 Task: Open Card Training Workshop Planning in Board Resource Allocation Solutions to Workspace Fleet Management and add a team member Softage.4@softage.net, a label Blue, a checklist Film Production, an attachment from your computer, a color Blue and finally, add a card description 'Plan and execute company charity event' and a comment 'Given the potential impact of this task on our company environmental impact, let us ensure that we approach it with a sense of sustainability and responsibility.'. Add a start date 'Jan 04, 1900' with a due date 'Jan 11, 1900'
Action: Mouse moved to (394, 153)
Screenshot: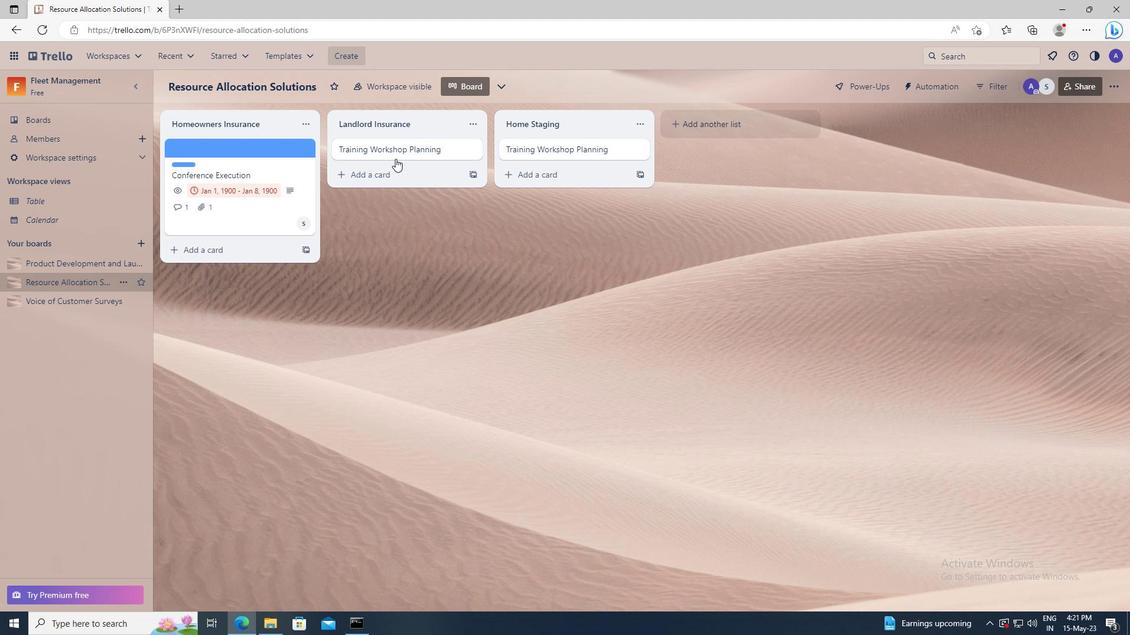 
Action: Mouse pressed left at (394, 153)
Screenshot: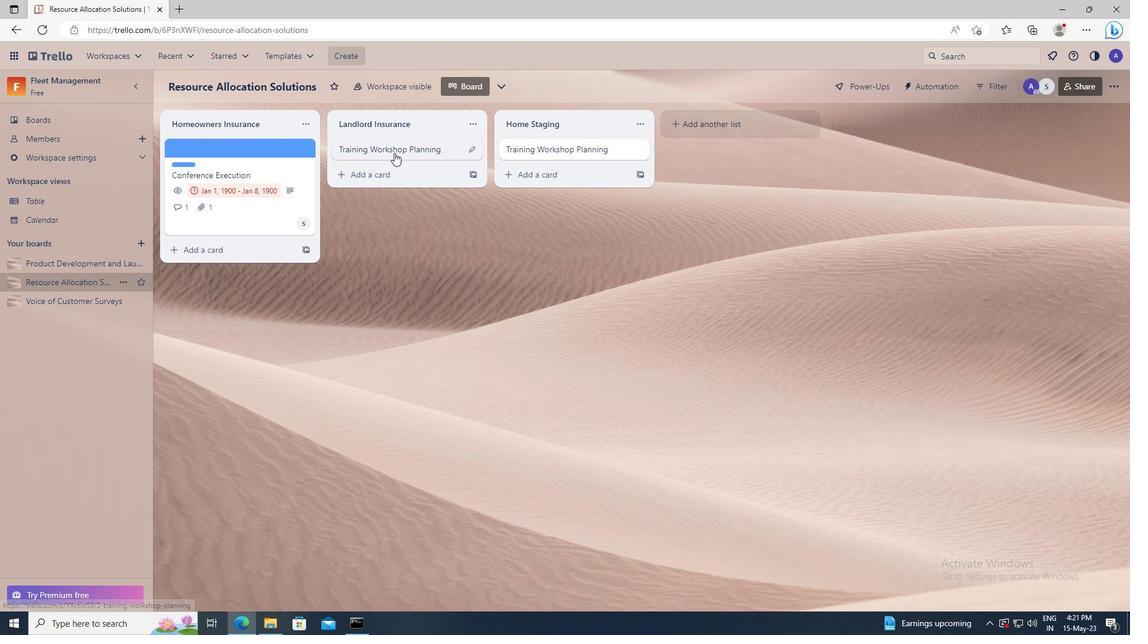 
Action: Mouse moved to (694, 186)
Screenshot: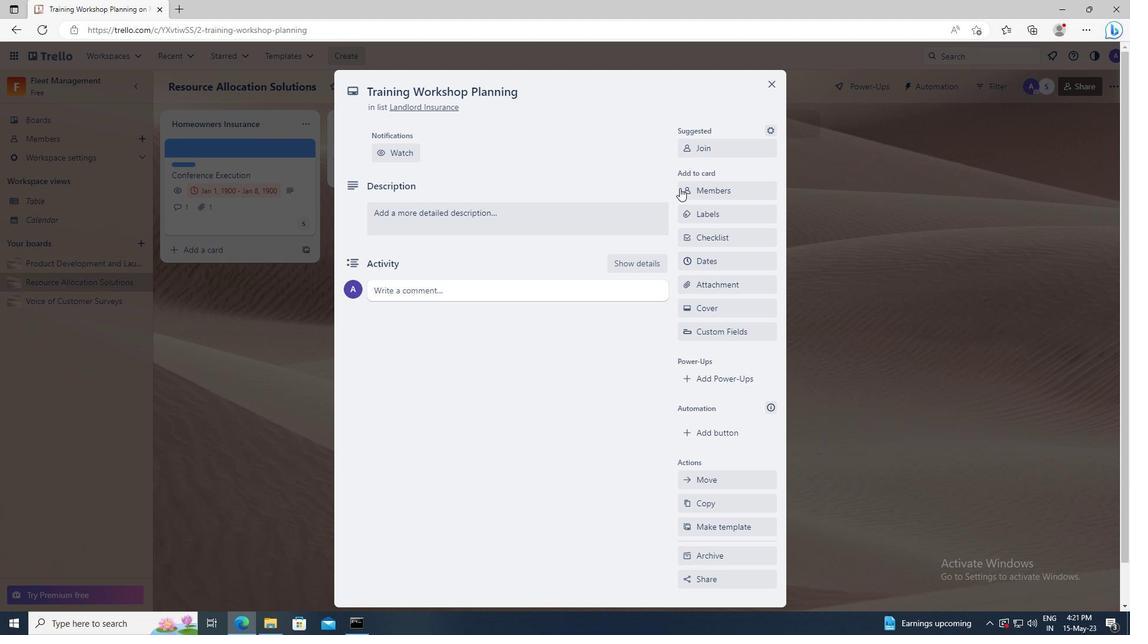 
Action: Mouse pressed left at (694, 186)
Screenshot: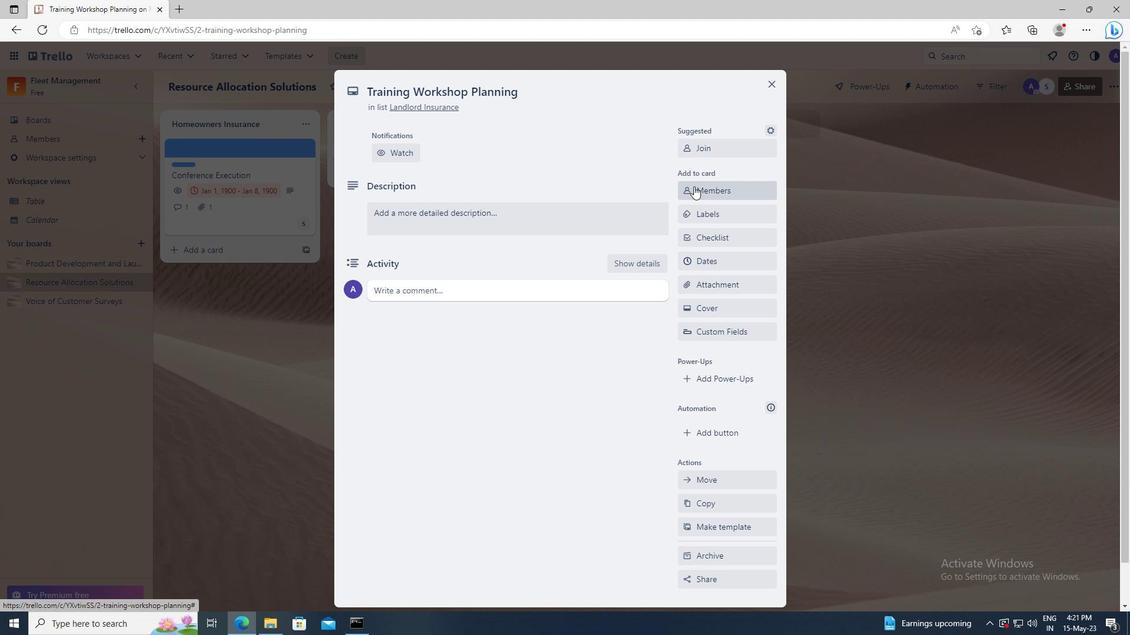 
Action: Mouse moved to (699, 247)
Screenshot: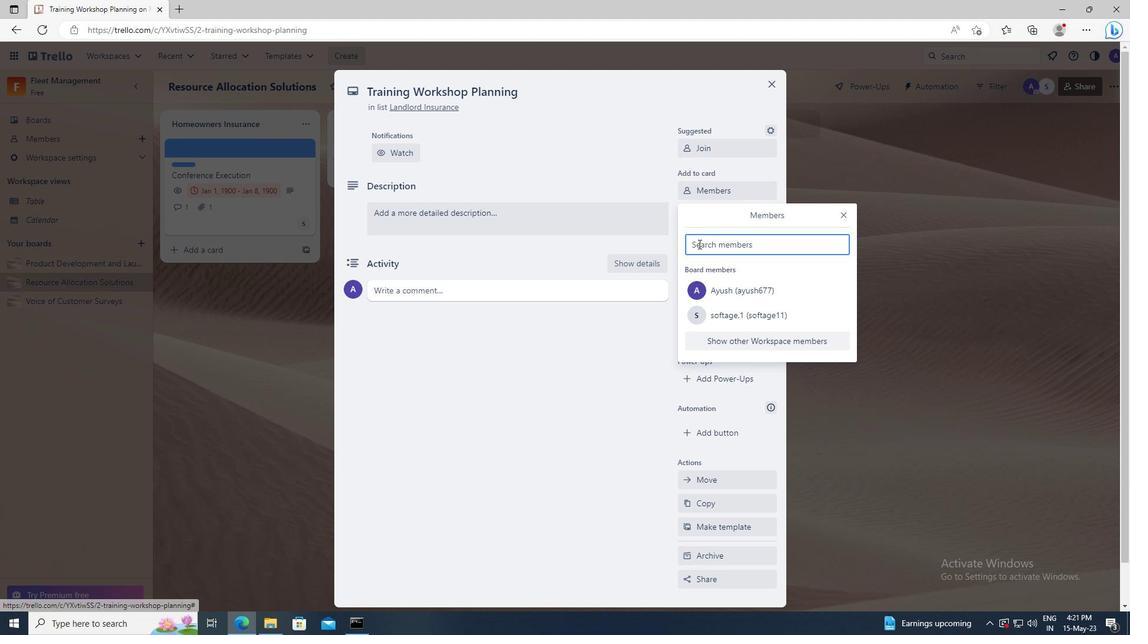 
Action: Mouse pressed left at (699, 247)
Screenshot: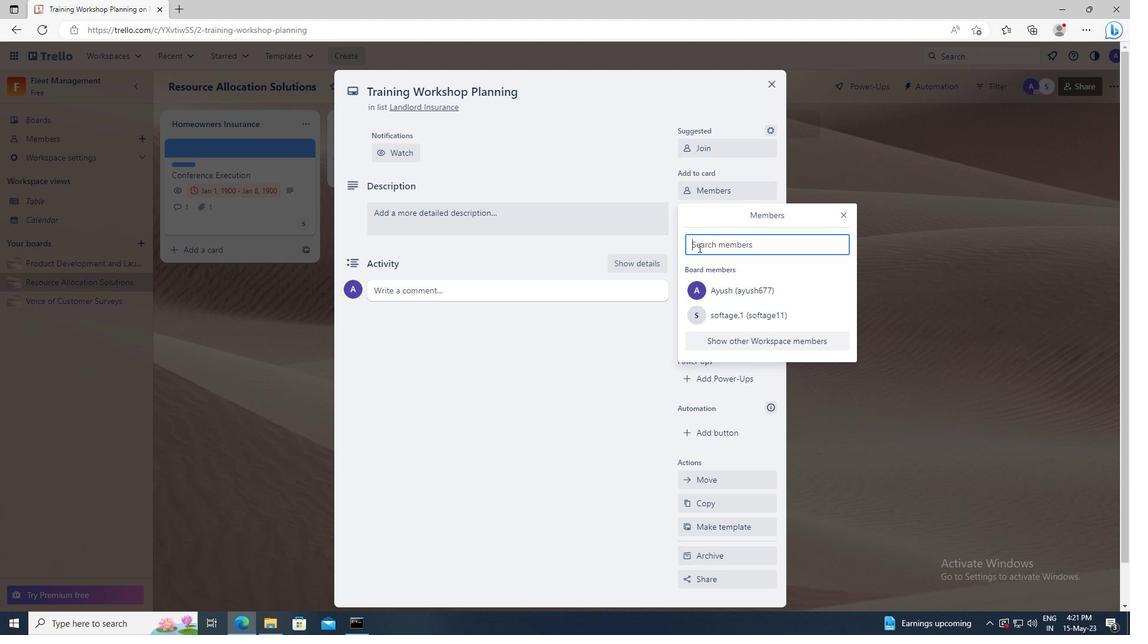 
Action: Key pressed <Key.shift>SOFTAGE.4
Screenshot: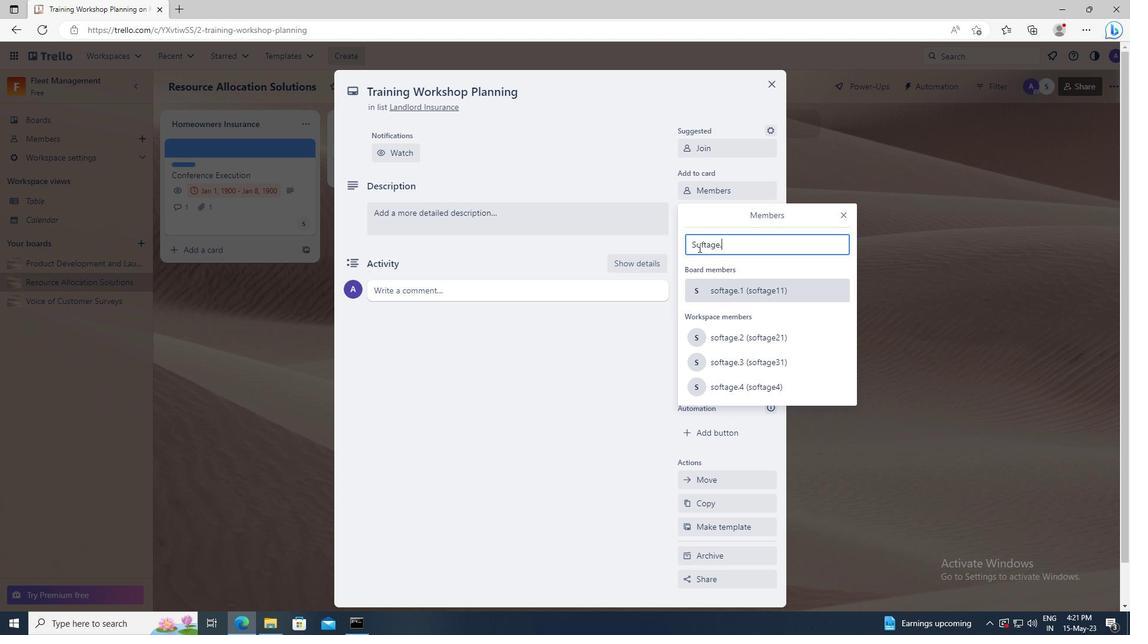 
Action: Mouse moved to (707, 352)
Screenshot: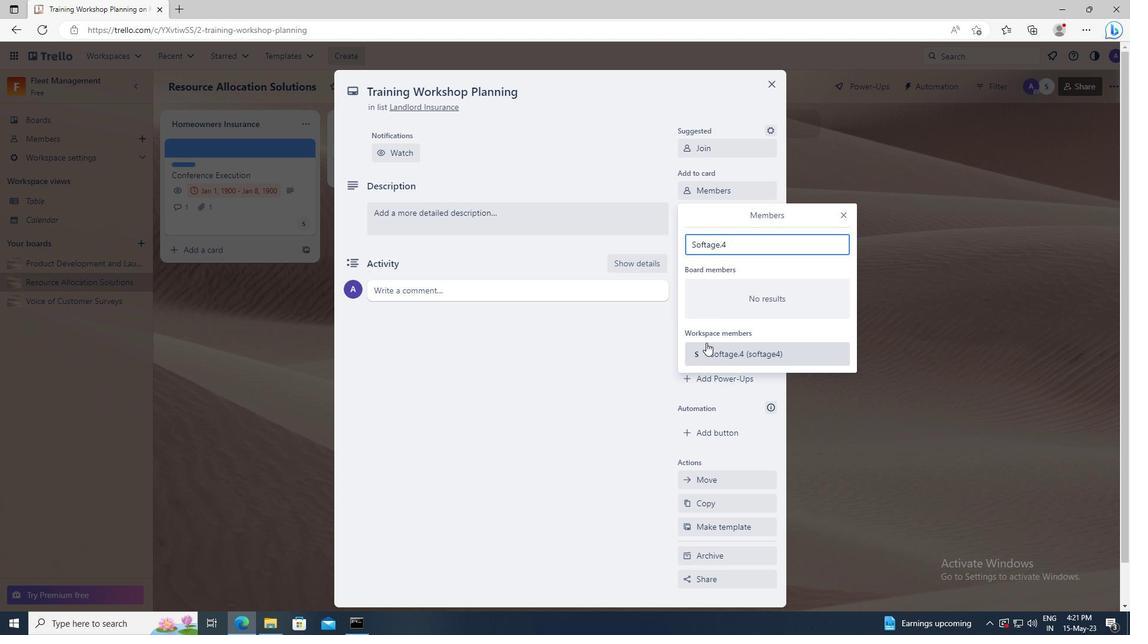 
Action: Mouse pressed left at (707, 352)
Screenshot: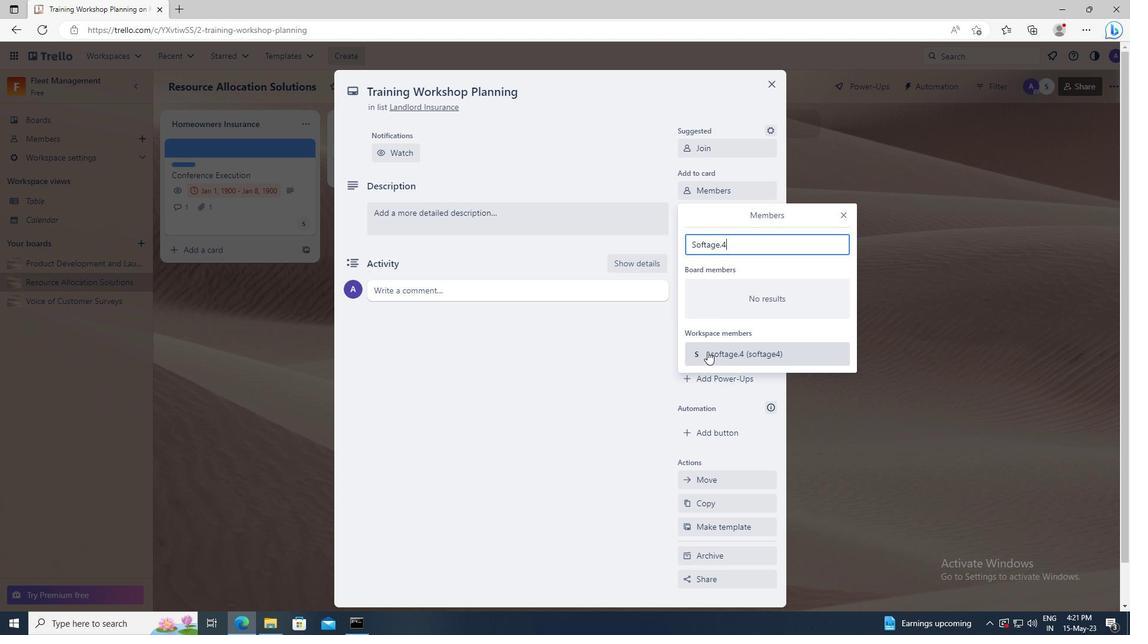 
Action: Mouse moved to (843, 211)
Screenshot: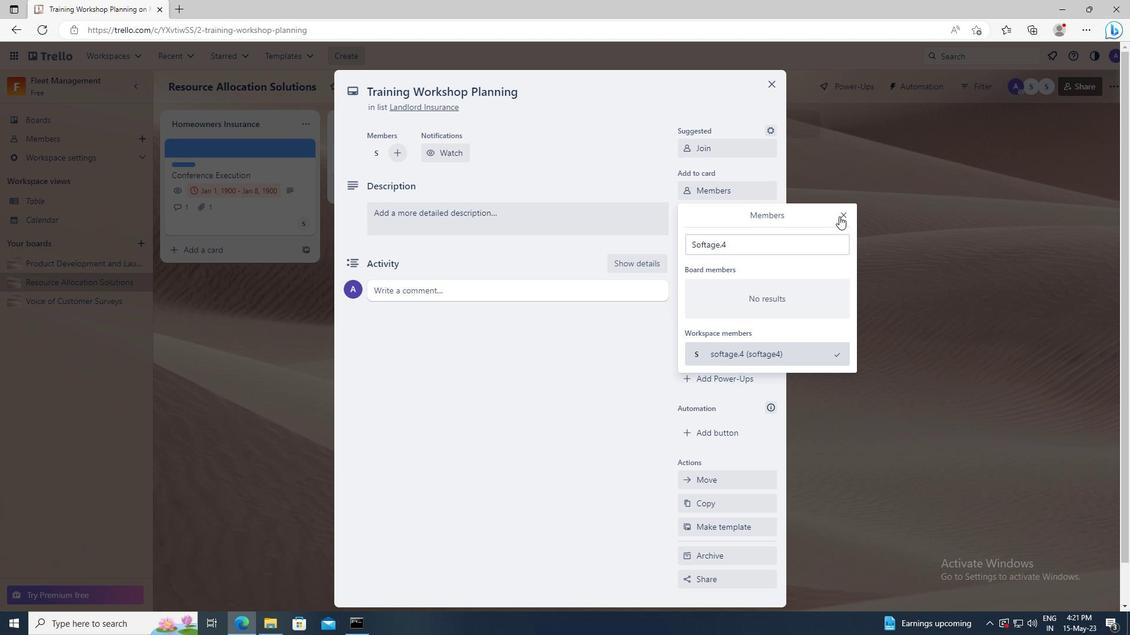 
Action: Mouse pressed left at (843, 211)
Screenshot: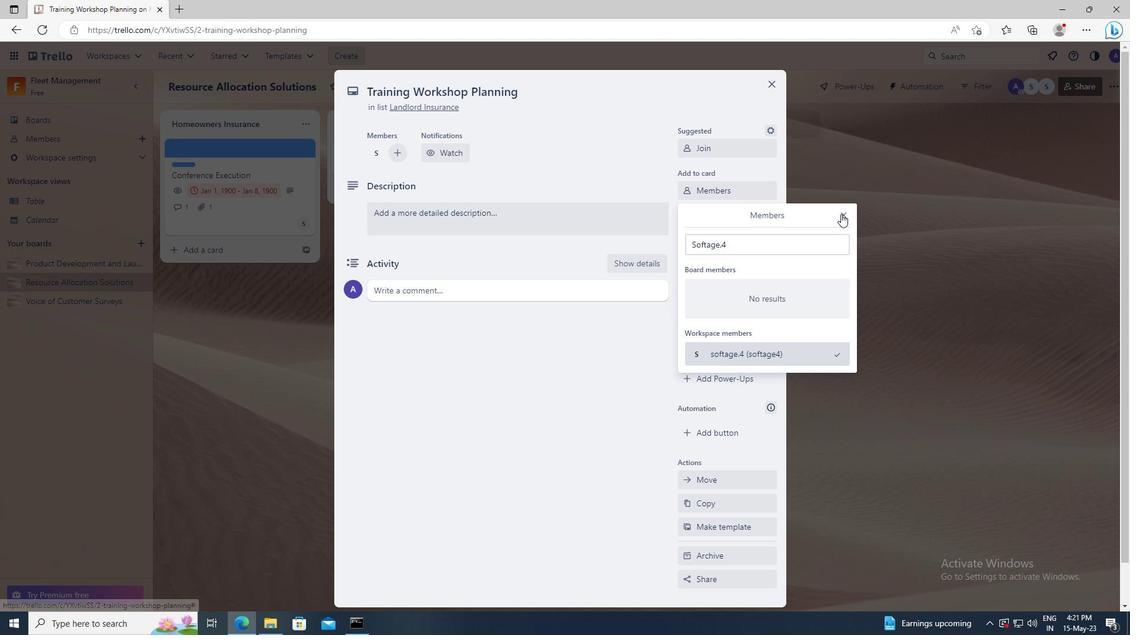 
Action: Mouse moved to (717, 207)
Screenshot: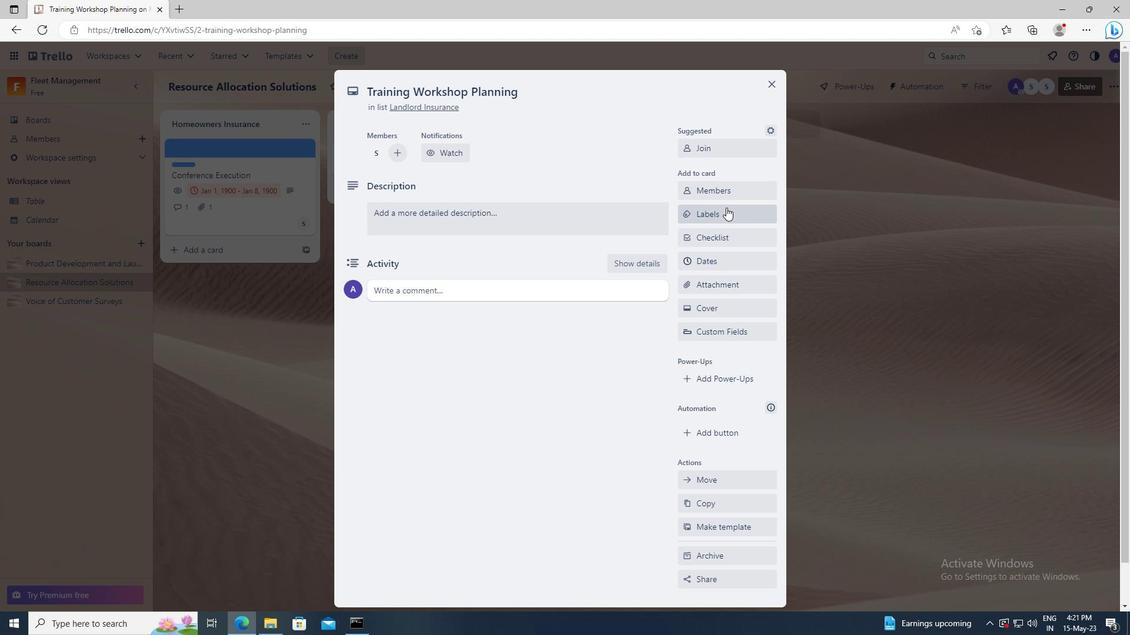 
Action: Mouse pressed left at (717, 207)
Screenshot: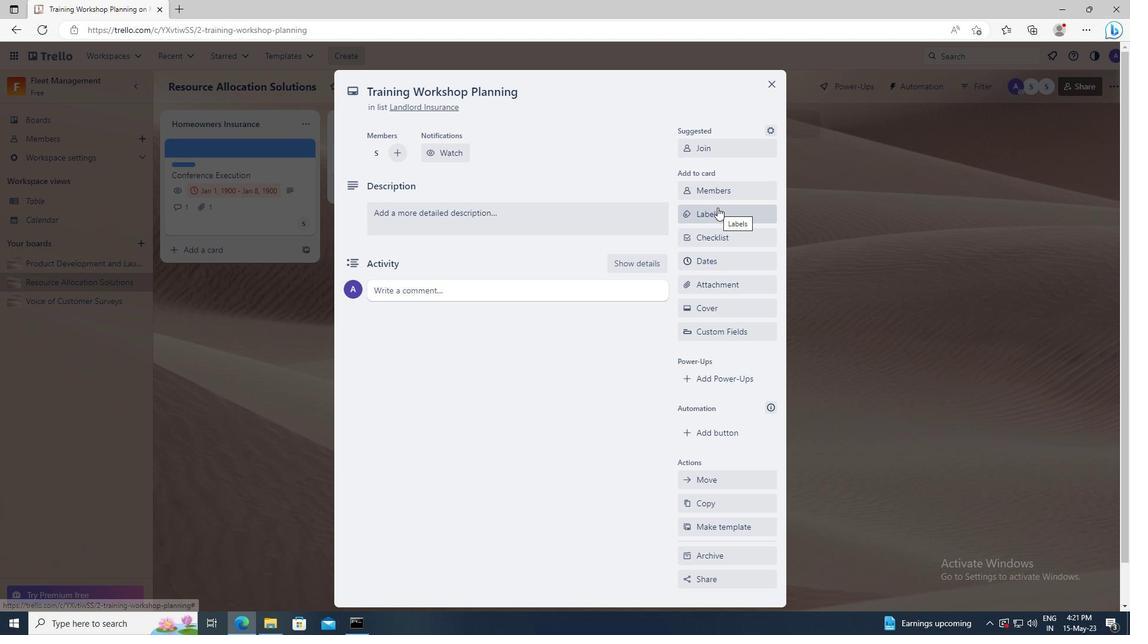 
Action: Mouse moved to (756, 445)
Screenshot: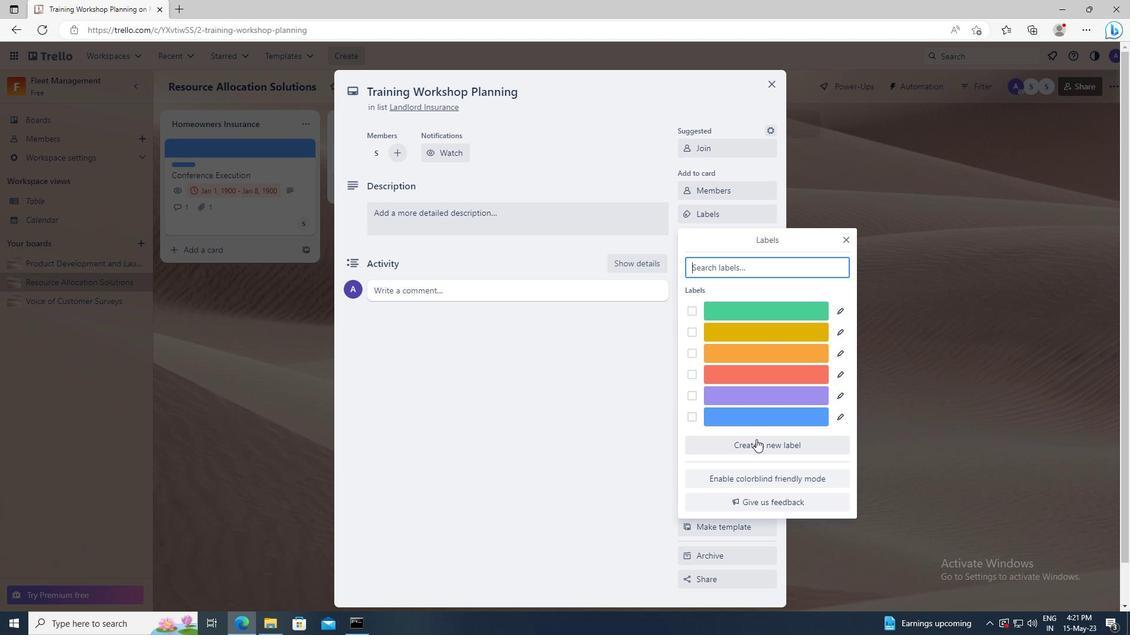 
Action: Mouse pressed left at (756, 445)
Screenshot: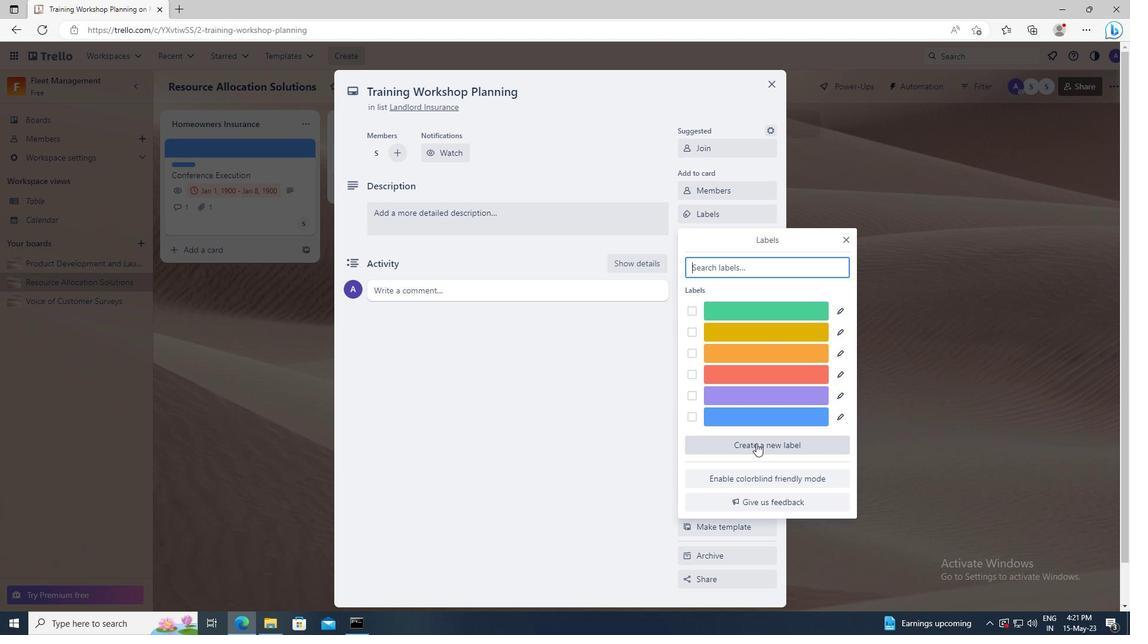 
Action: Mouse moved to (708, 474)
Screenshot: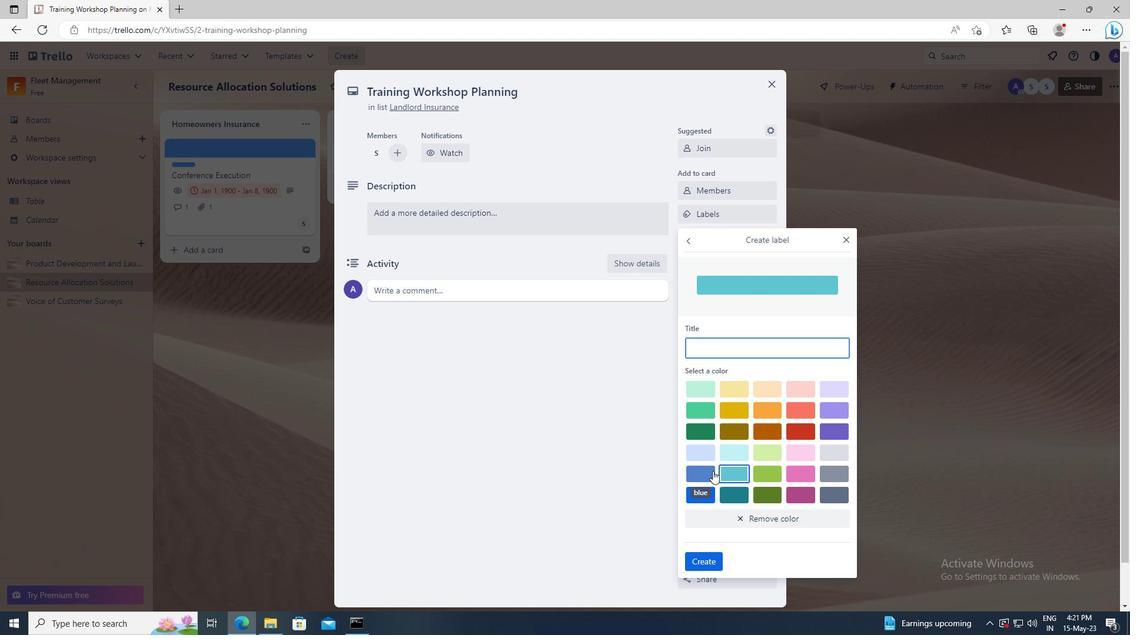 
Action: Mouse pressed left at (708, 474)
Screenshot: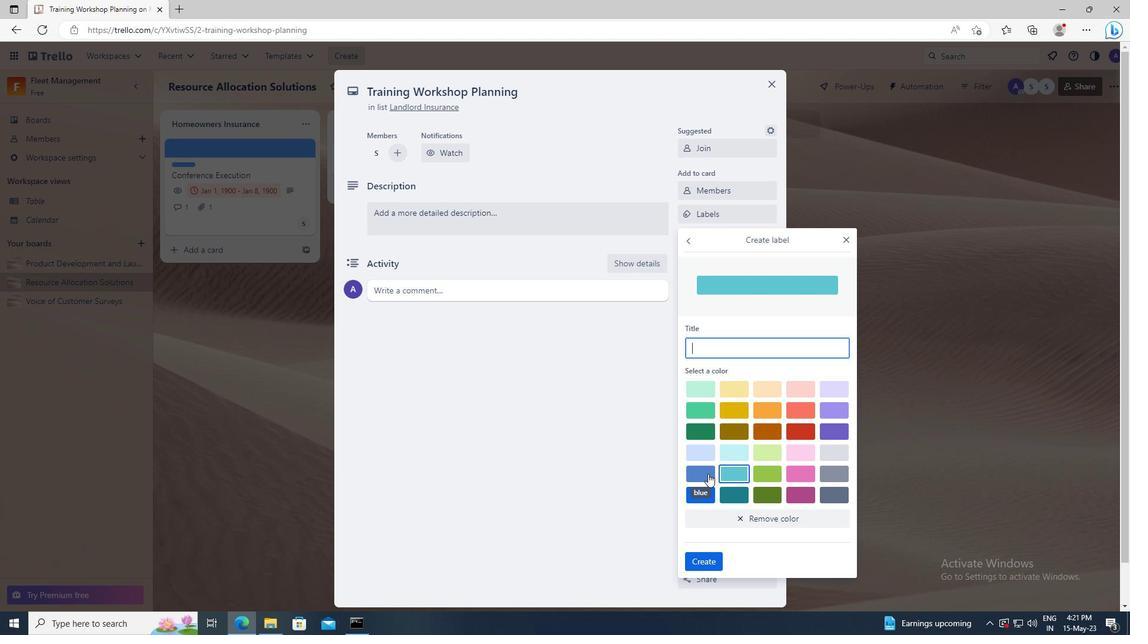 
Action: Mouse moved to (707, 562)
Screenshot: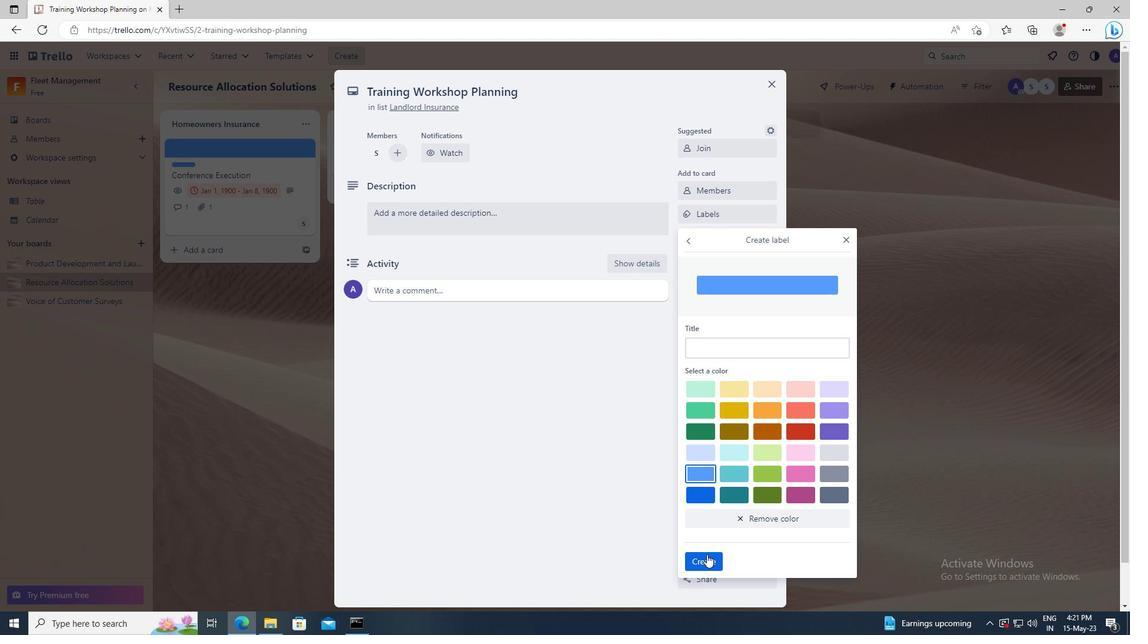 
Action: Mouse pressed left at (707, 562)
Screenshot: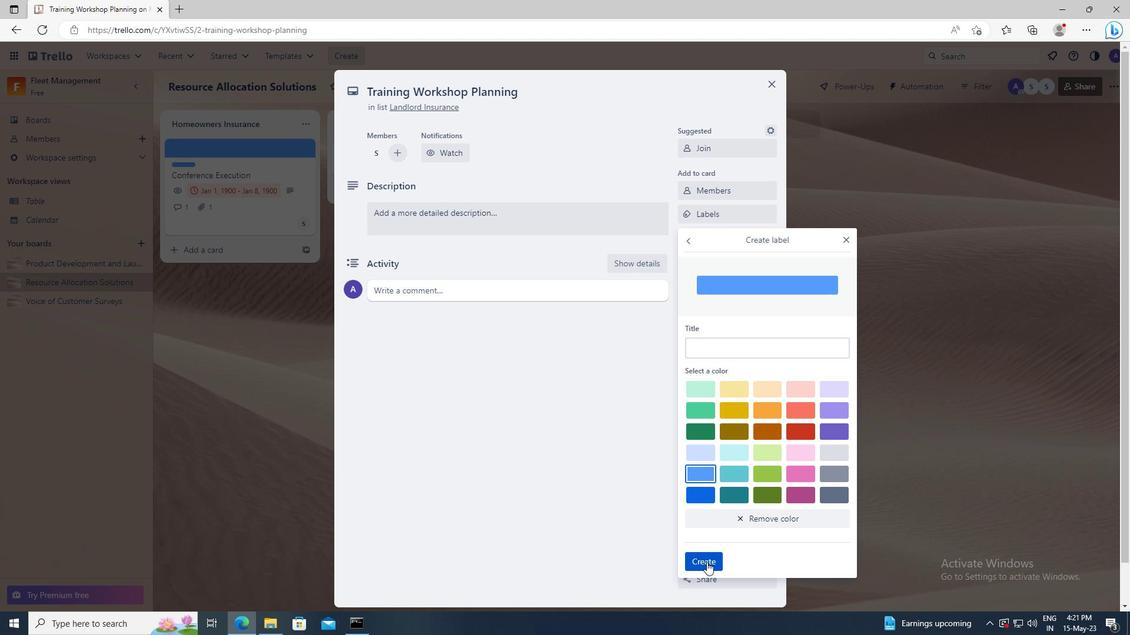 
Action: Mouse moved to (847, 237)
Screenshot: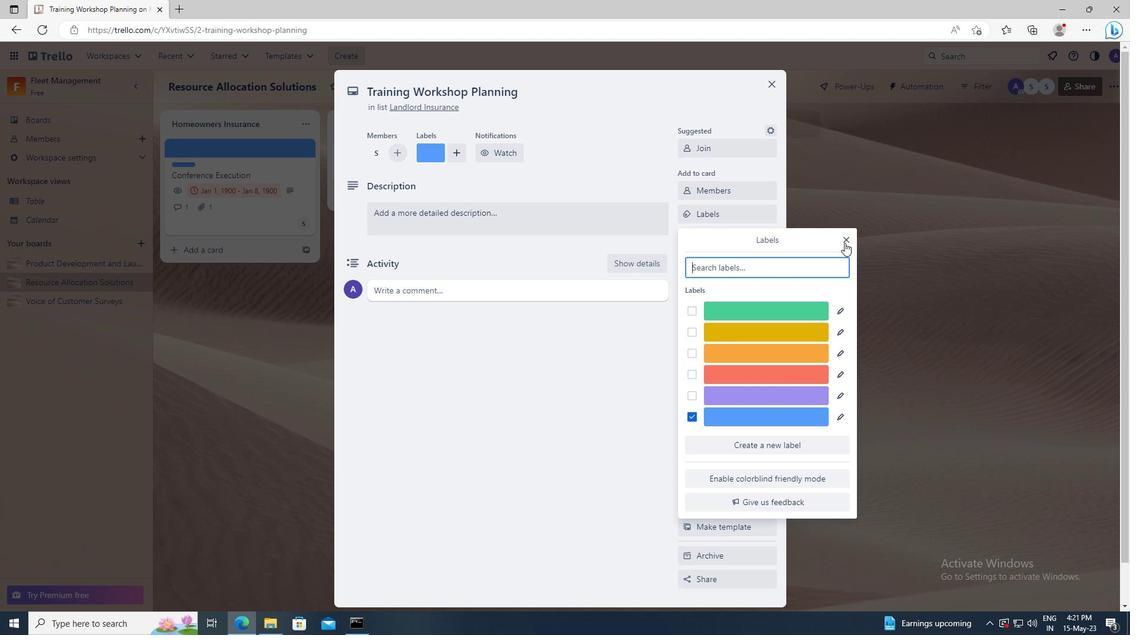 
Action: Mouse pressed left at (847, 237)
Screenshot: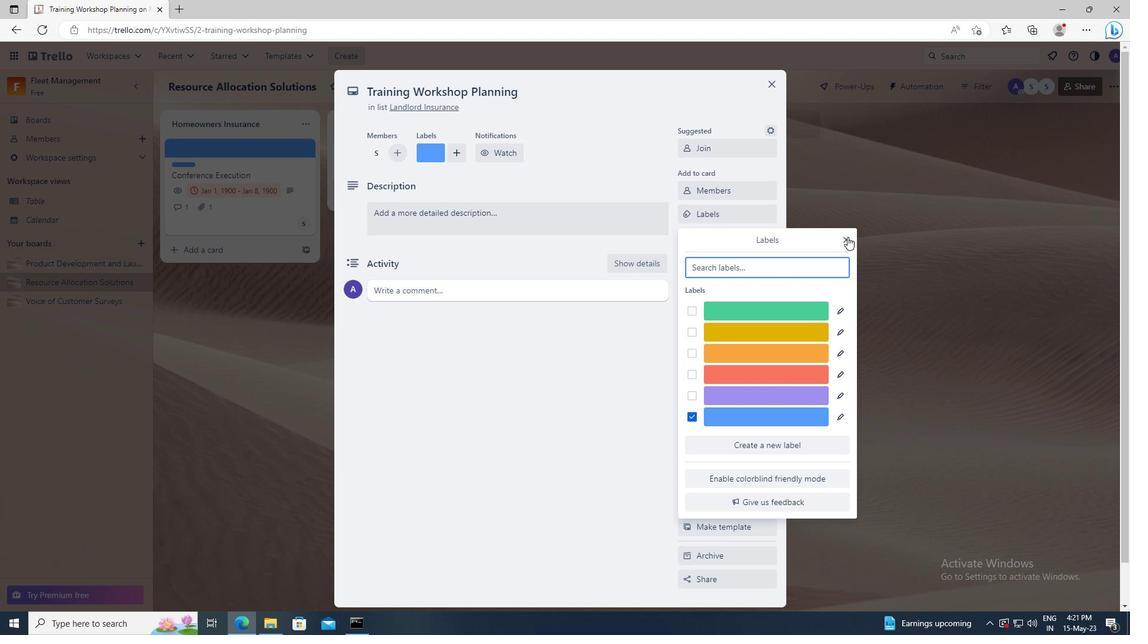 
Action: Mouse moved to (724, 241)
Screenshot: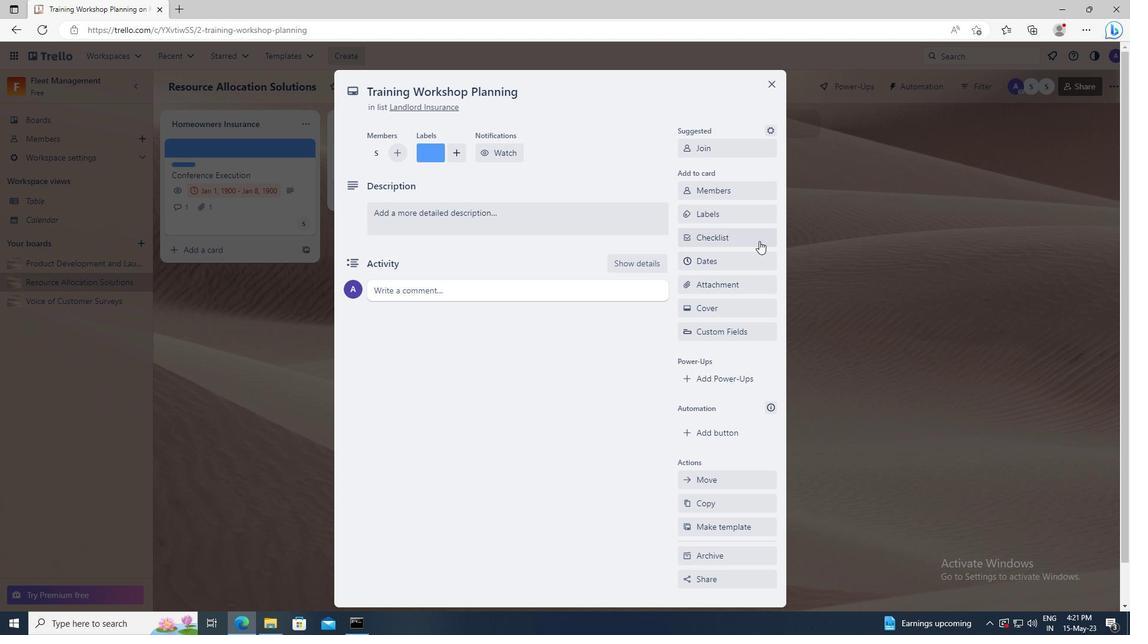 
Action: Mouse pressed left at (724, 241)
Screenshot: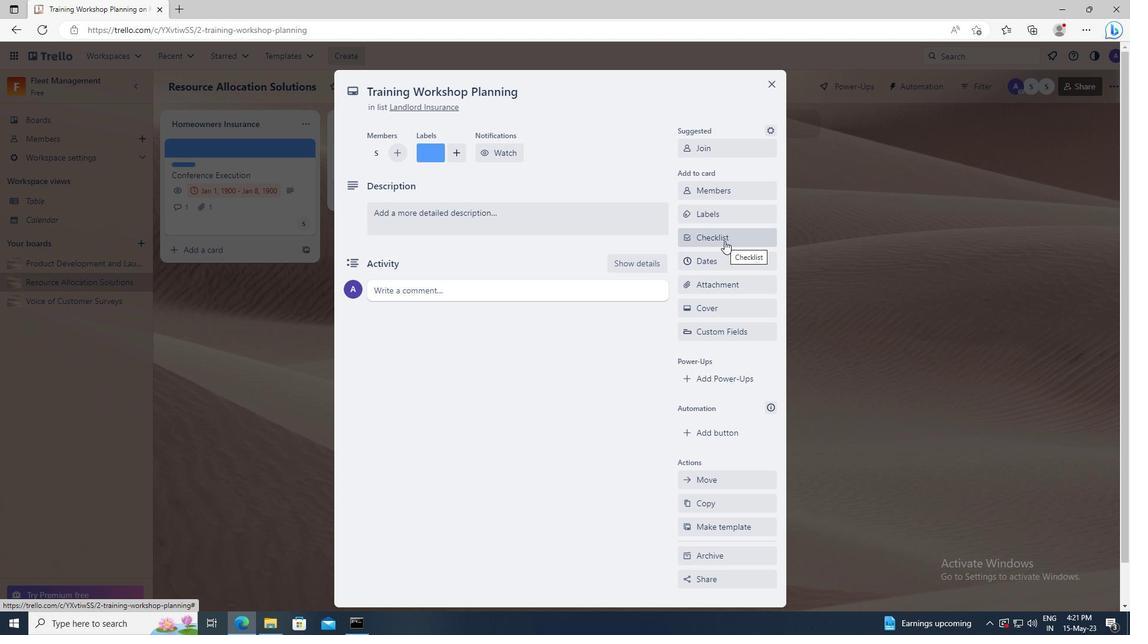 
Action: Key pressed <Key.shift>FILM<Key.space><Key.shift>PRODUCTION
Screenshot: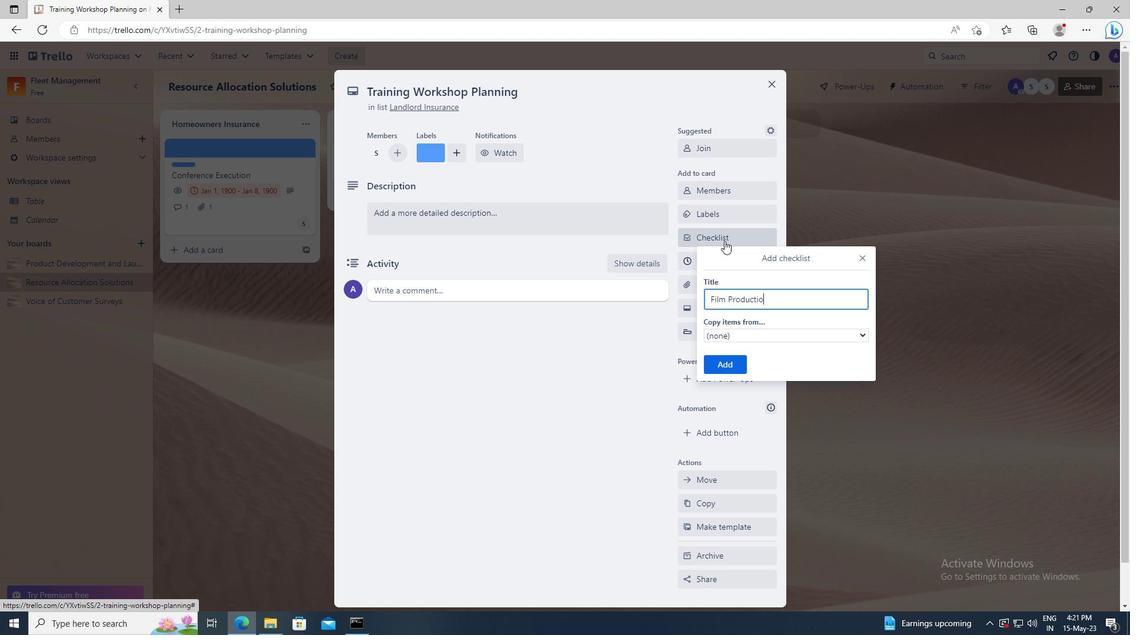 
Action: Mouse moved to (733, 366)
Screenshot: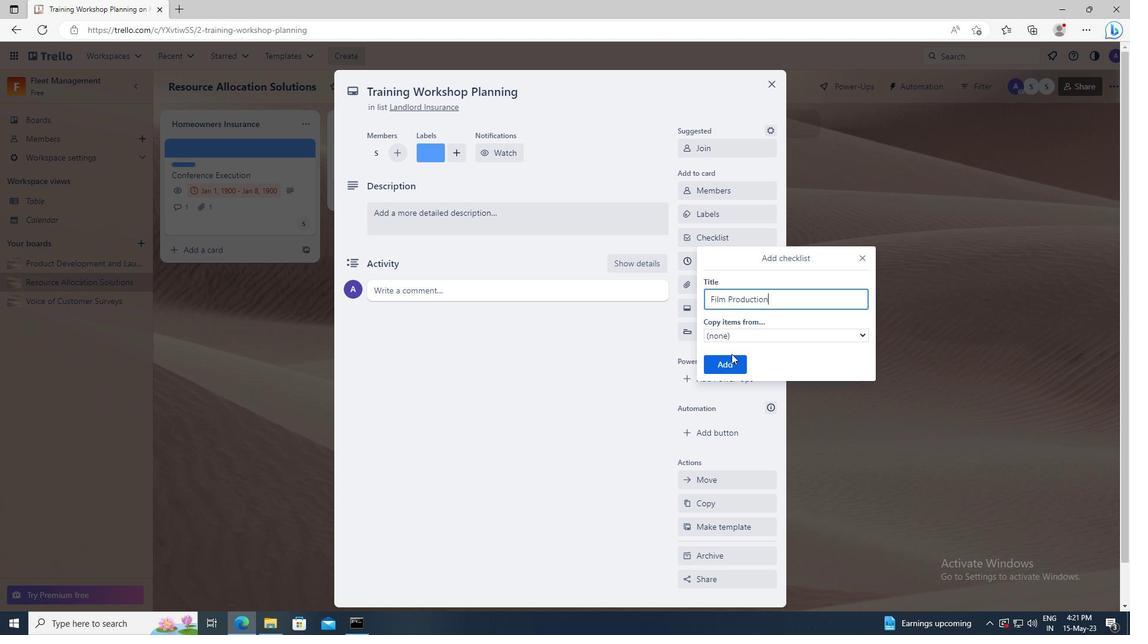 
Action: Mouse pressed left at (733, 366)
Screenshot: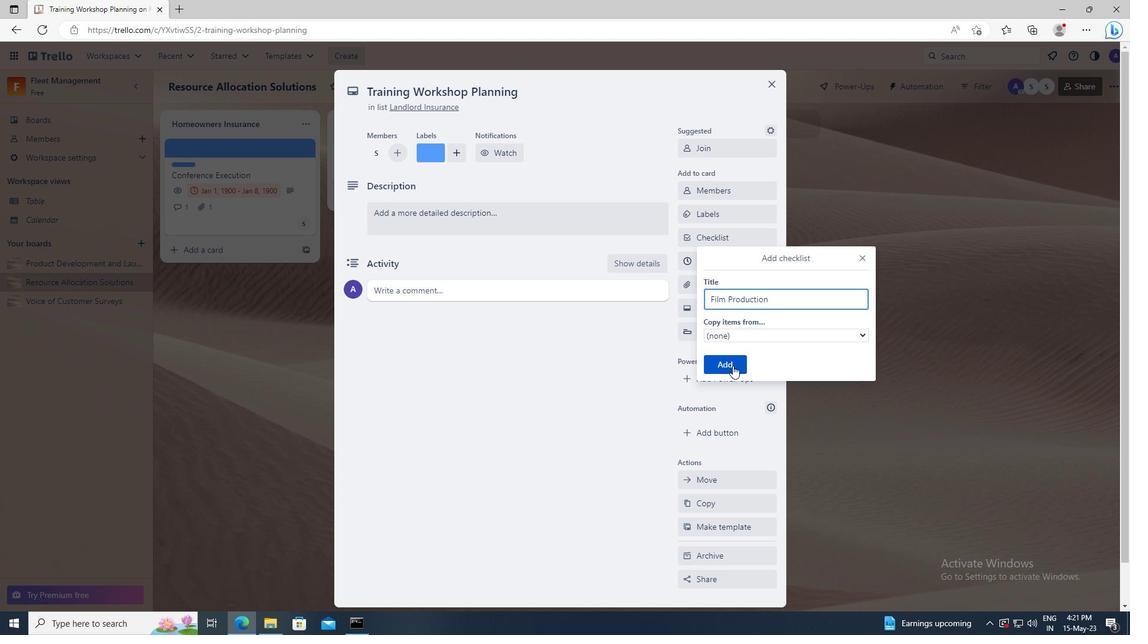 
Action: Mouse moved to (714, 289)
Screenshot: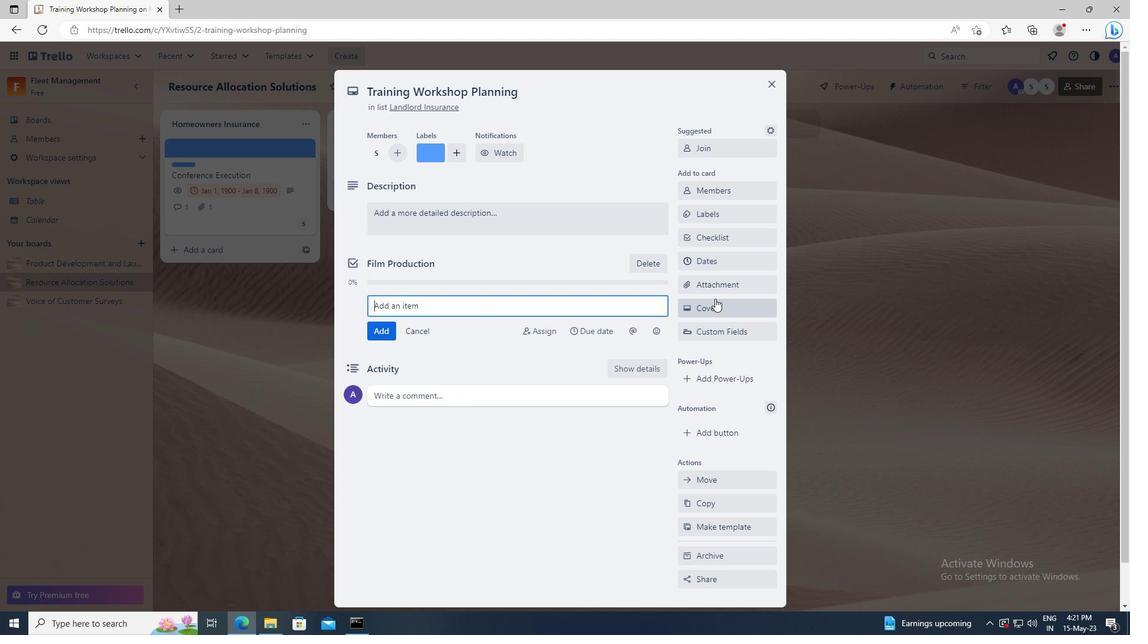 
Action: Mouse pressed left at (714, 289)
Screenshot: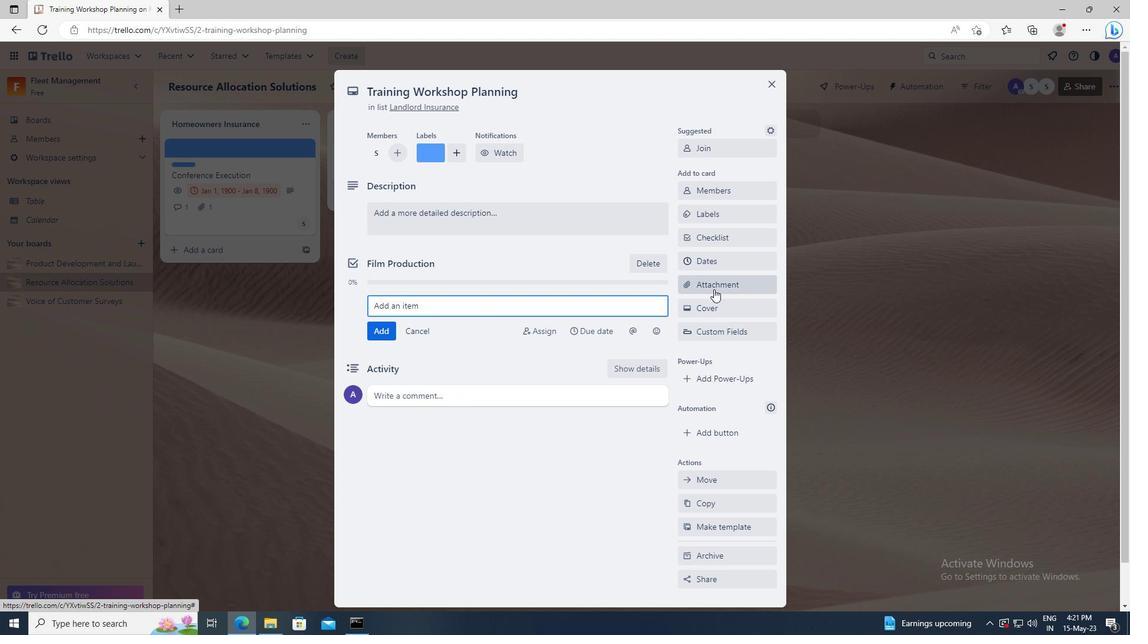 
Action: Mouse moved to (713, 336)
Screenshot: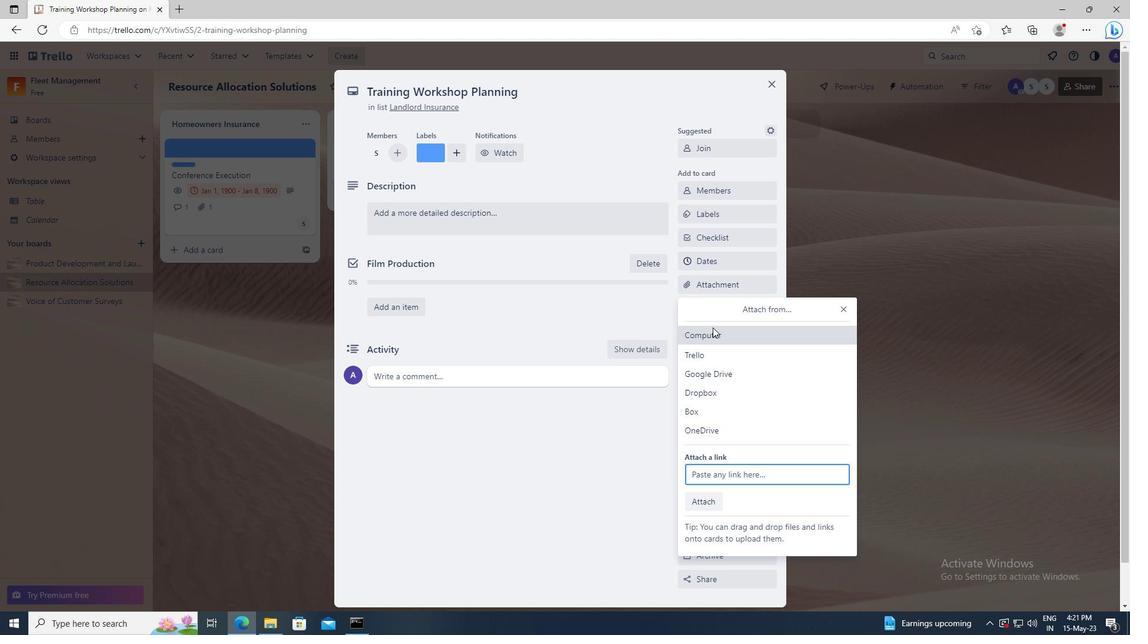 
Action: Mouse pressed left at (713, 336)
Screenshot: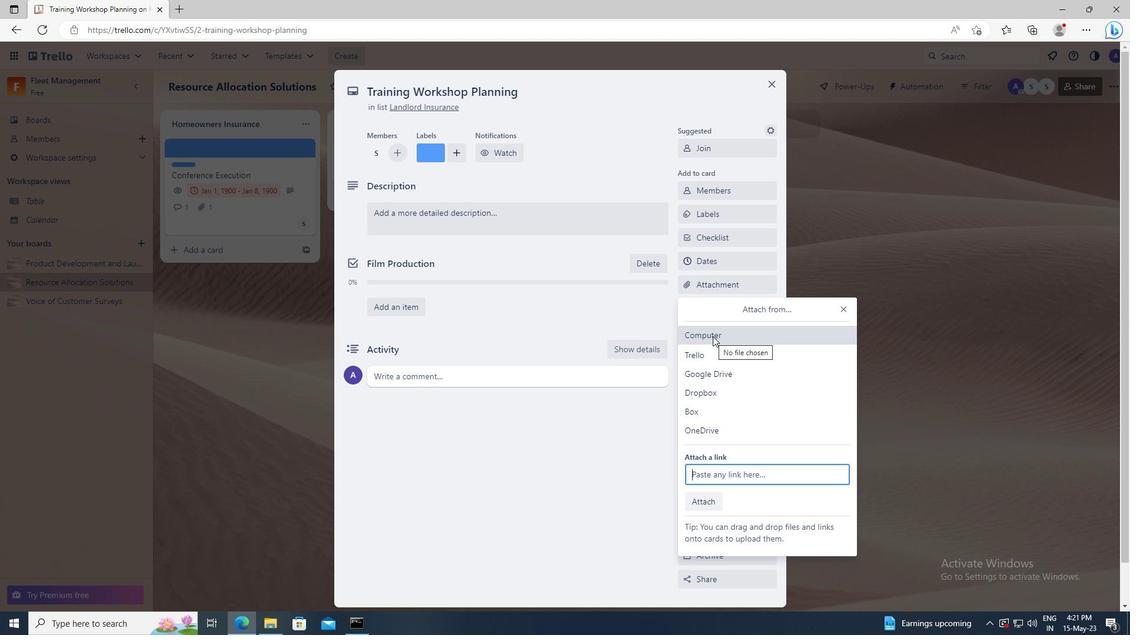 
Action: Mouse moved to (279, 97)
Screenshot: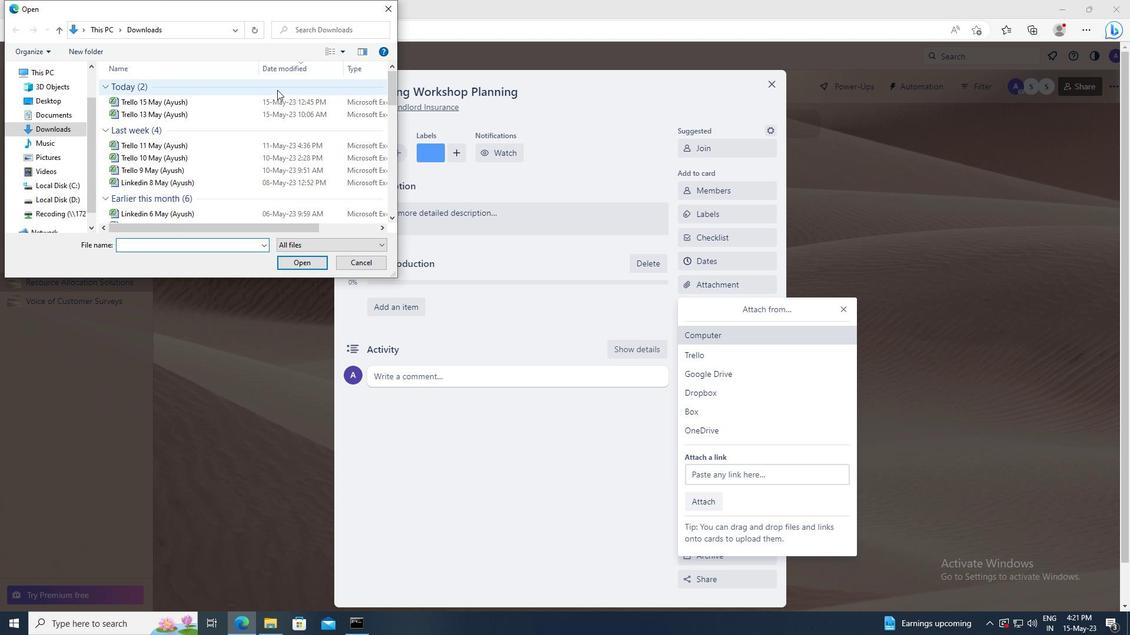 
Action: Mouse pressed left at (279, 97)
Screenshot: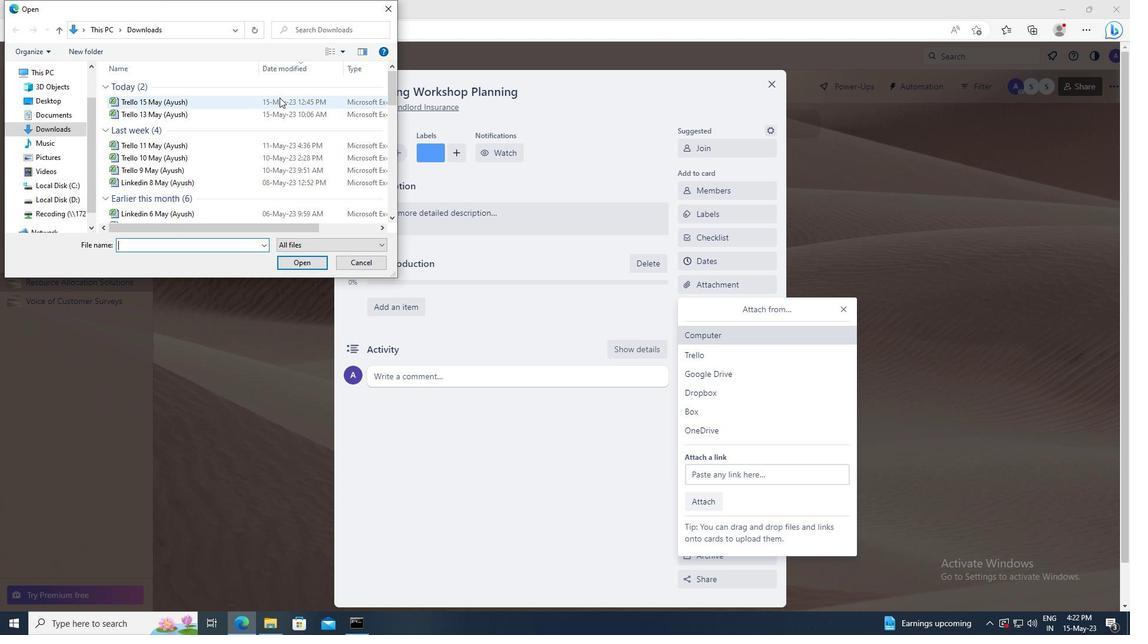 
Action: Mouse moved to (307, 265)
Screenshot: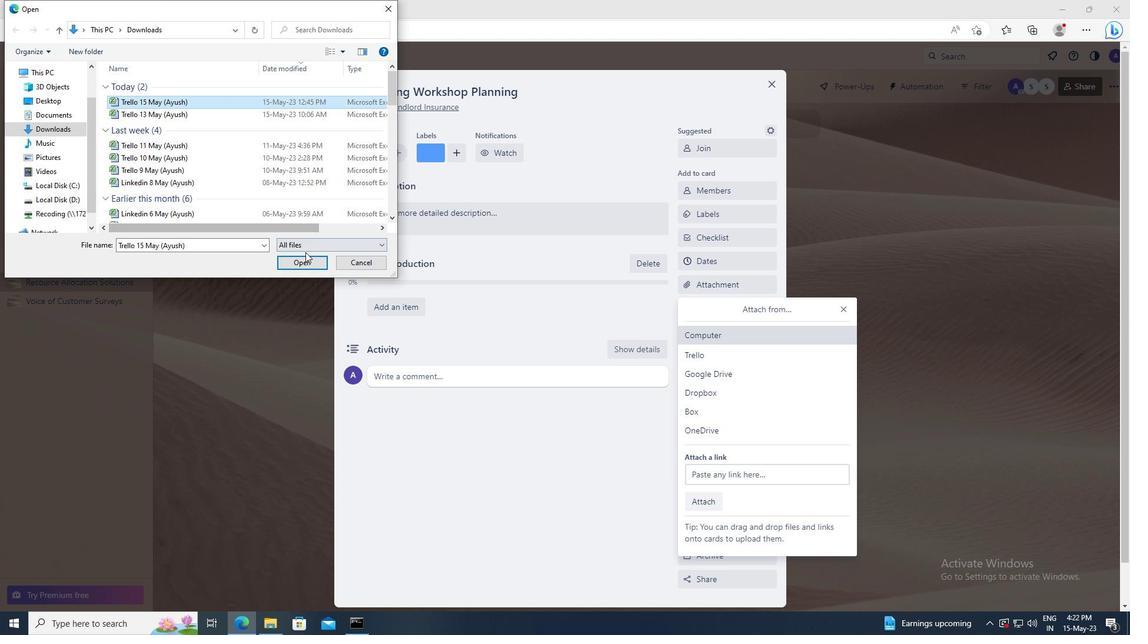 
Action: Mouse pressed left at (307, 265)
Screenshot: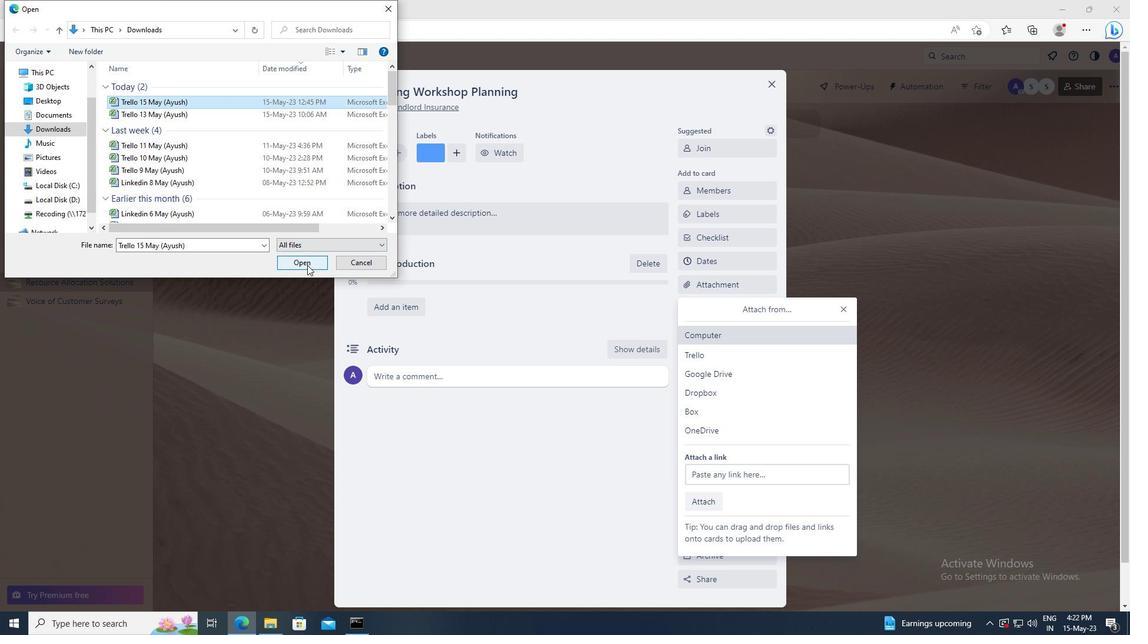 
Action: Mouse moved to (693, 303)
Screenshot: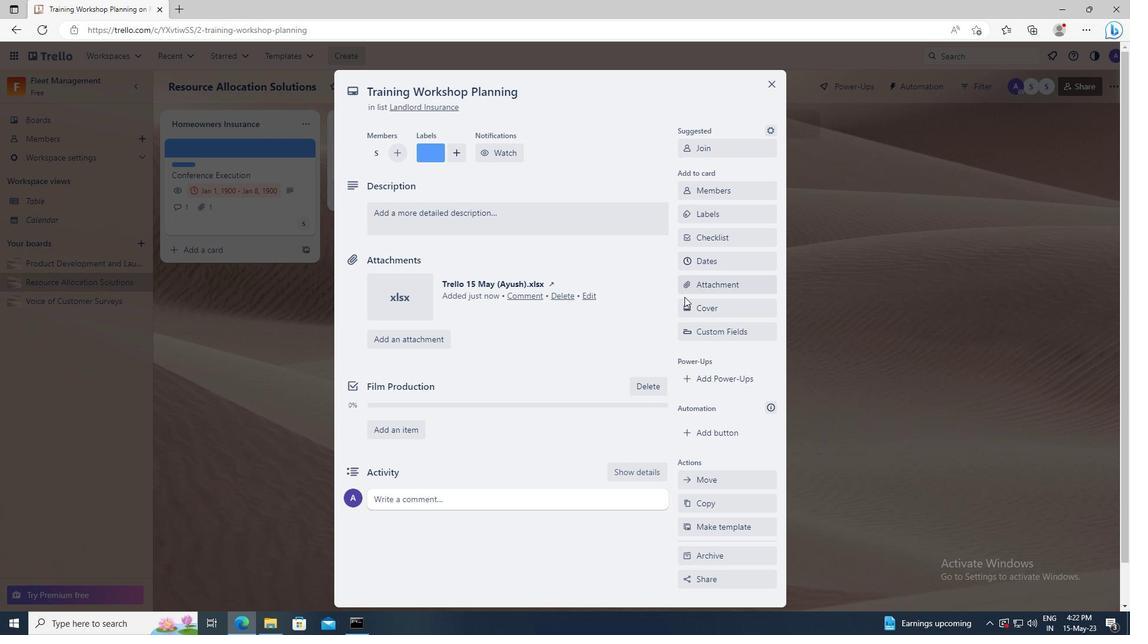 
Action: Mouse pressed left at (693, 303)
Screenshot: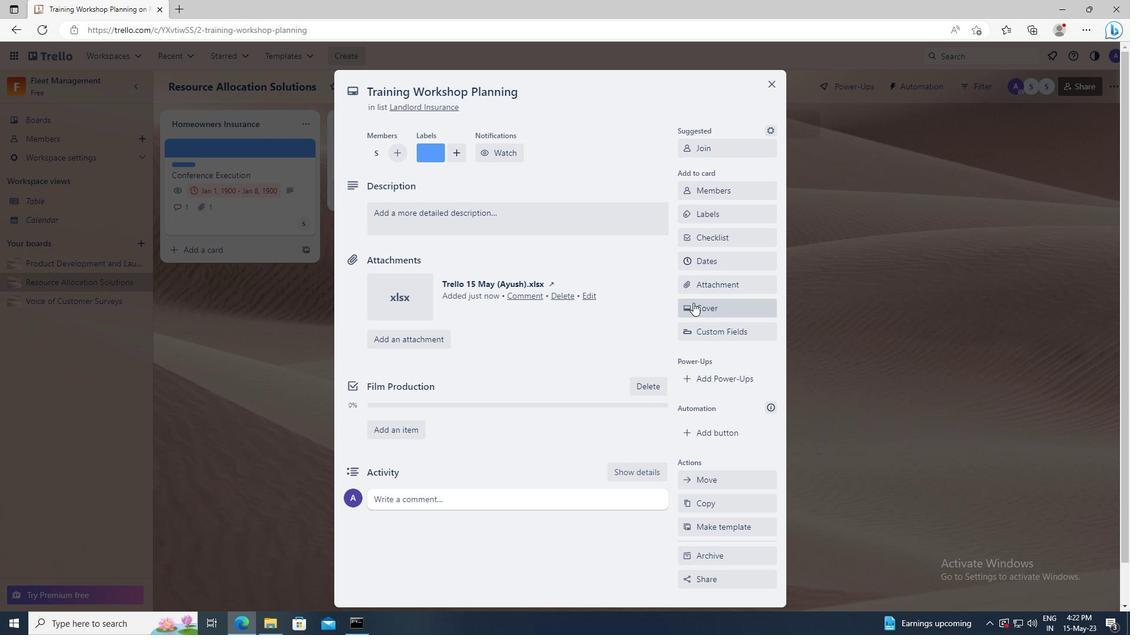 
Action: Mouse moved to (694, 402)
Screenshot: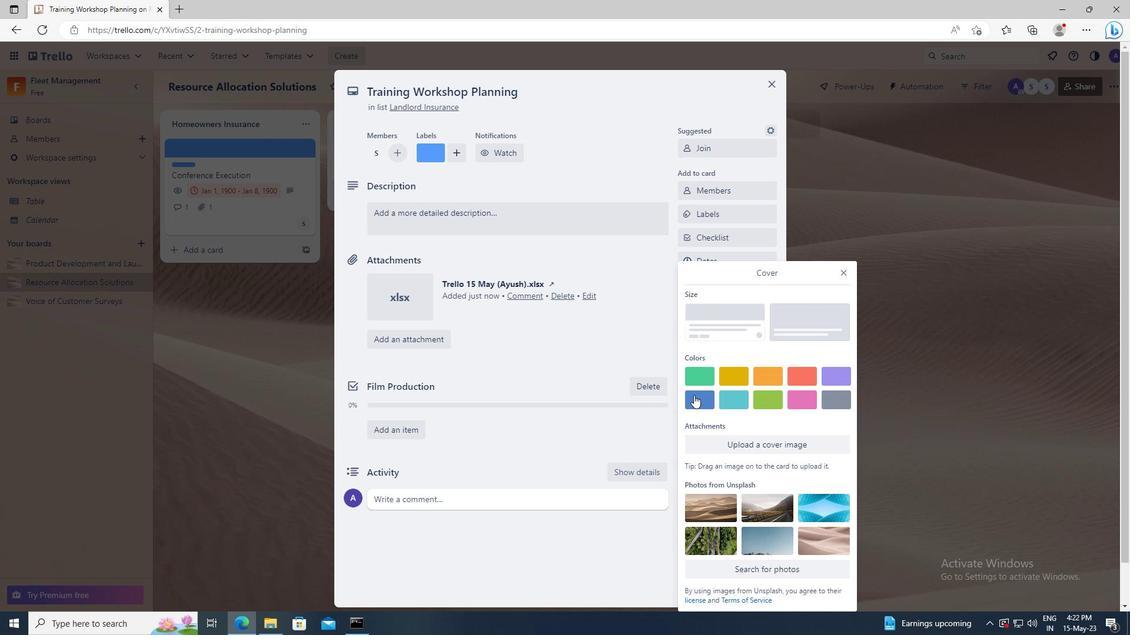
Action: Mouse pressed left at (694, 402)
Screenshot: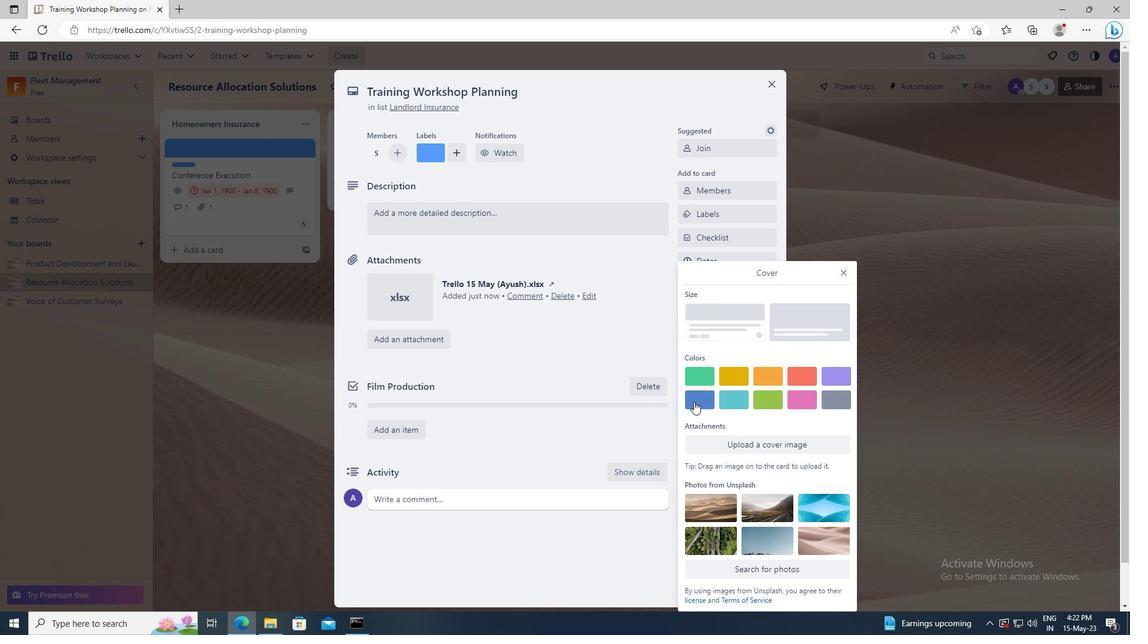 
Action: Mouse moved to (842, 253)
Screenshot: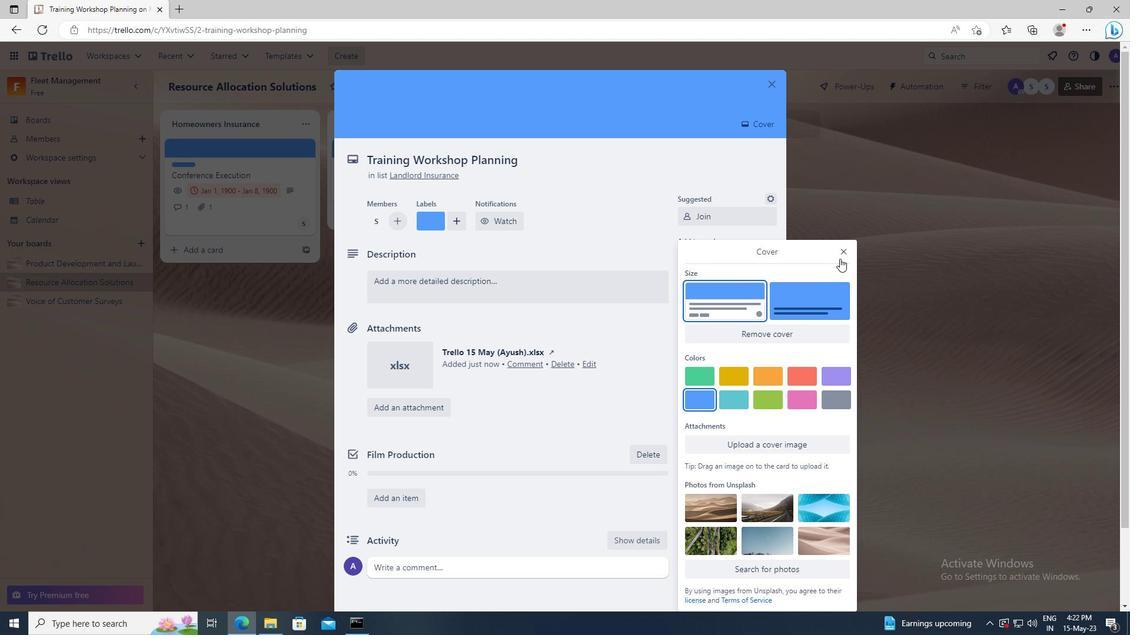 
Action: Mouse pressed left at (842, 253)
Screenshot: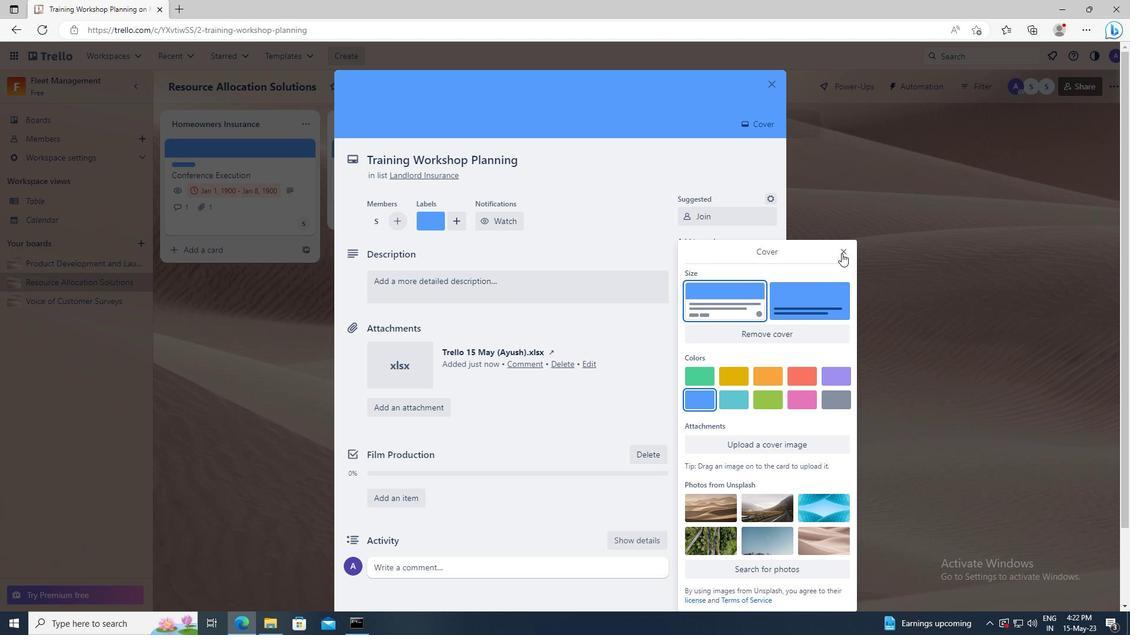 
Action: Mouse moved to (567, 286)
Screenshot: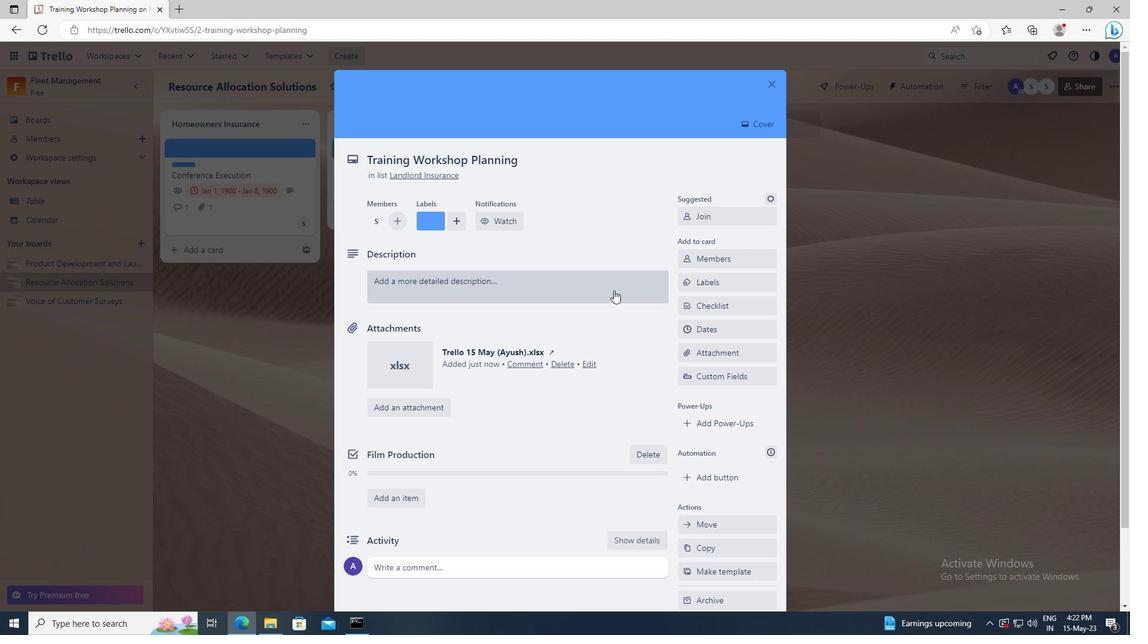 
Action: Mouse pressed left at (567, 286)
Screenshot: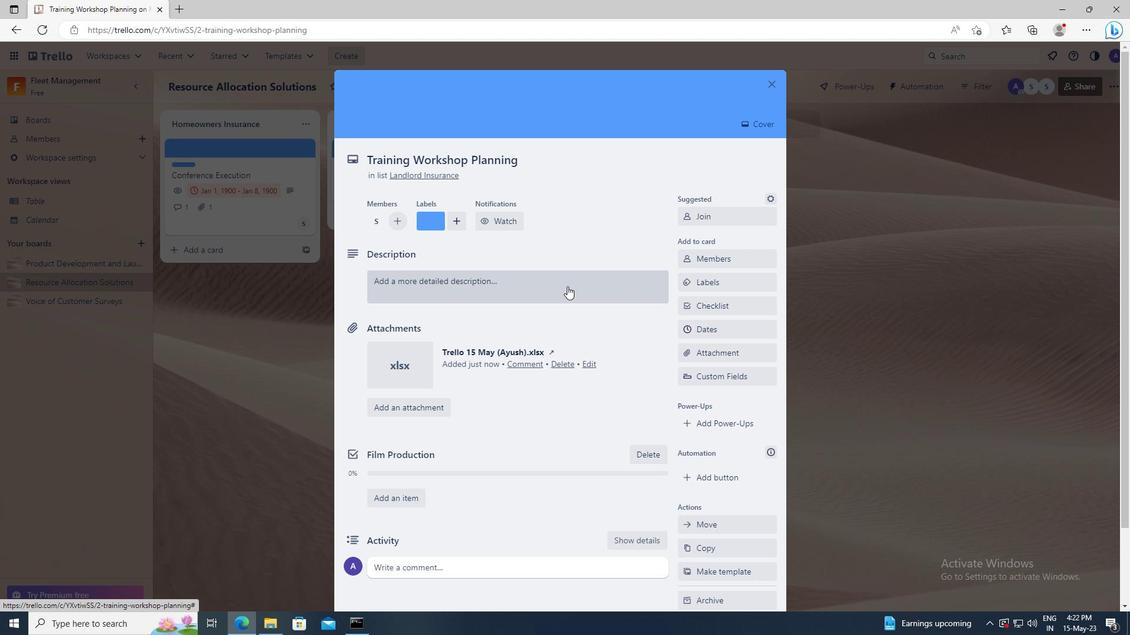 
Action: Key pressed <Key.shift>PLAN<Key.space>AND<Key.space>EXECUTE<Key.space>COMPANY<Key.space>CHARITY<Key.space>EVENT
Screenshot: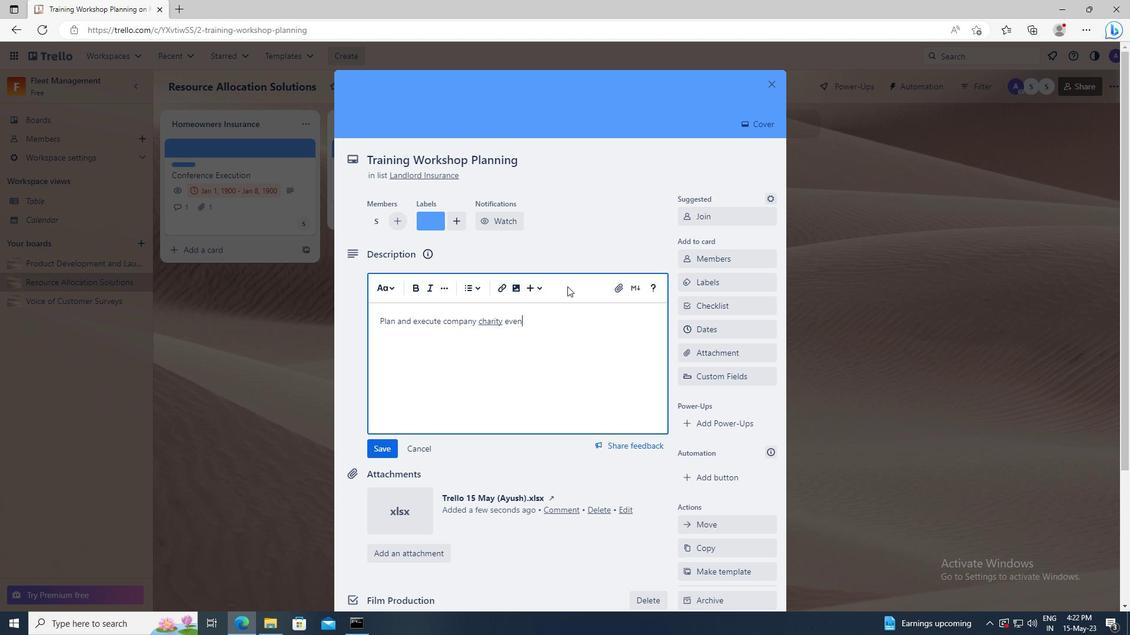 
Action: Mouse scrolled (567, 286) with delta (0, 0)
Screenshot: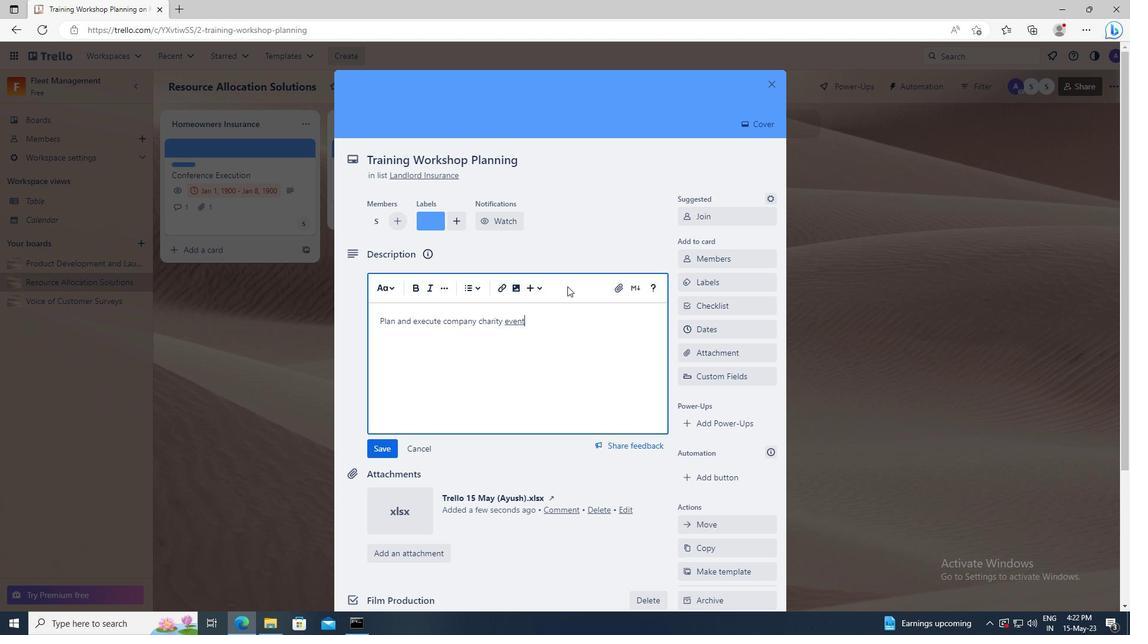 
Action: Mouse moved to (391, 365)
Screenshot: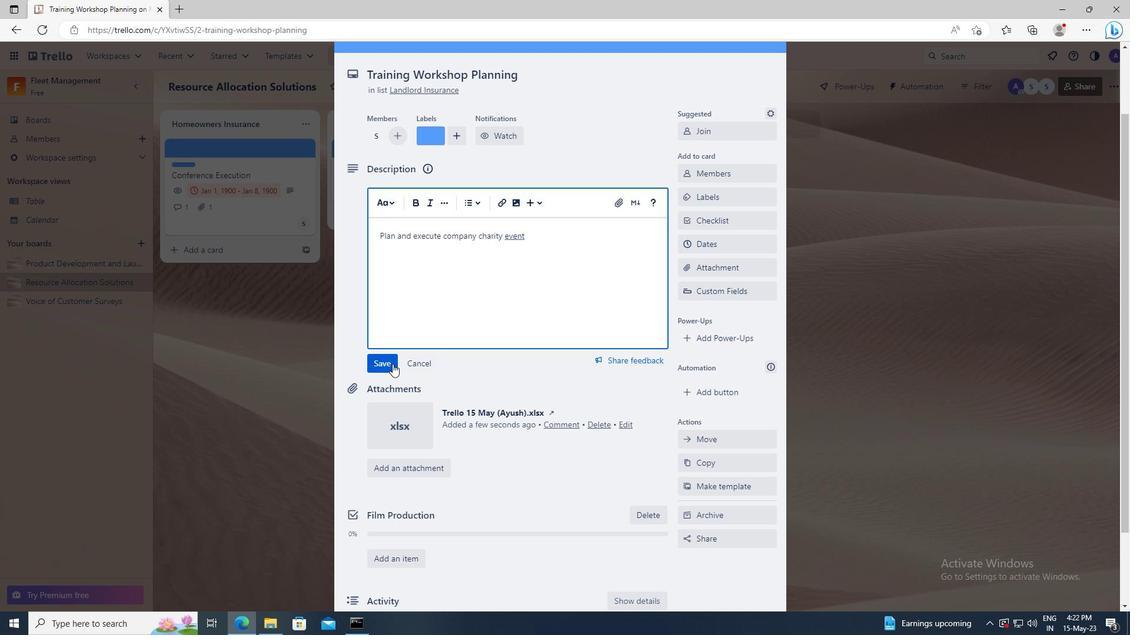
Action: Mouse pressed left at (391, 365)
Screenshot: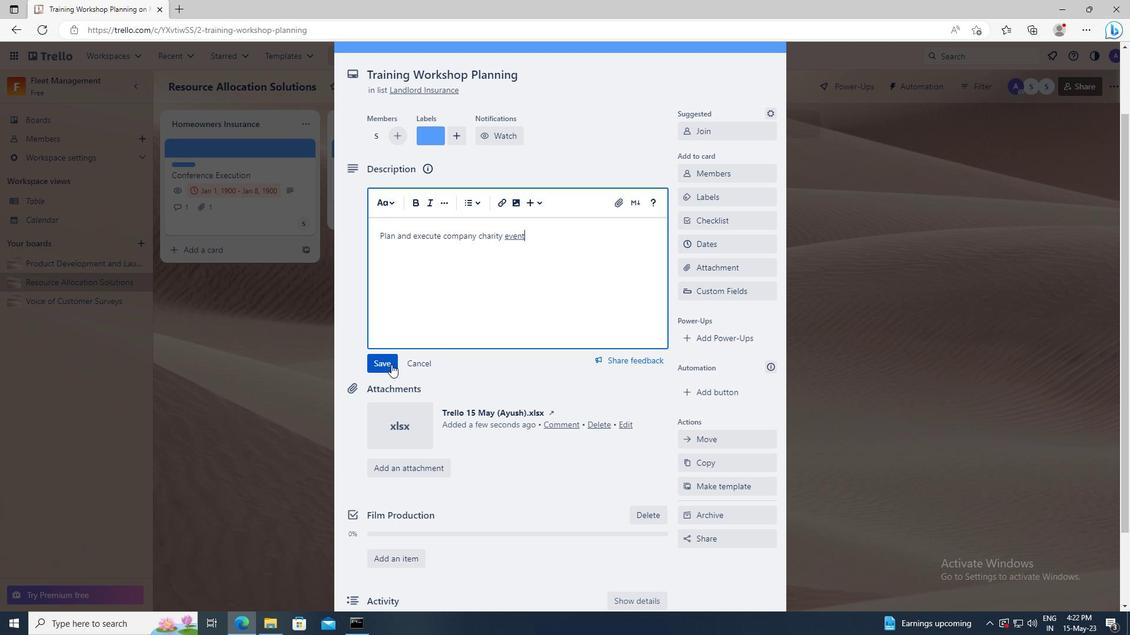 
Action: Mouse moved to (402, 464)
Screenshot: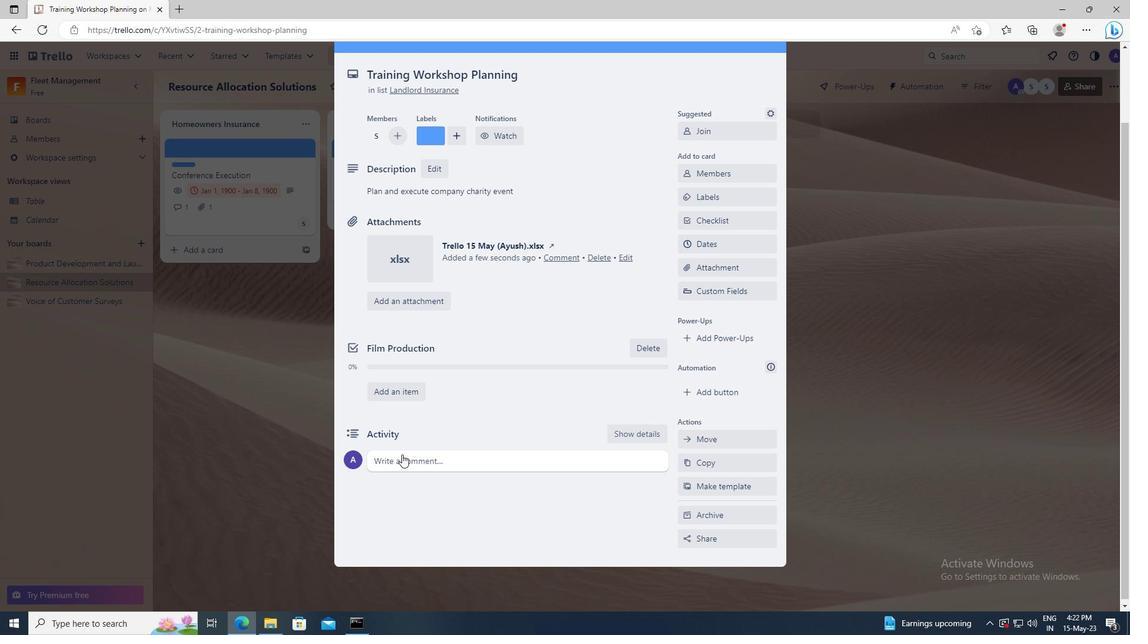 
Action: Mouse pressed left at (402, 464)
Screenshot: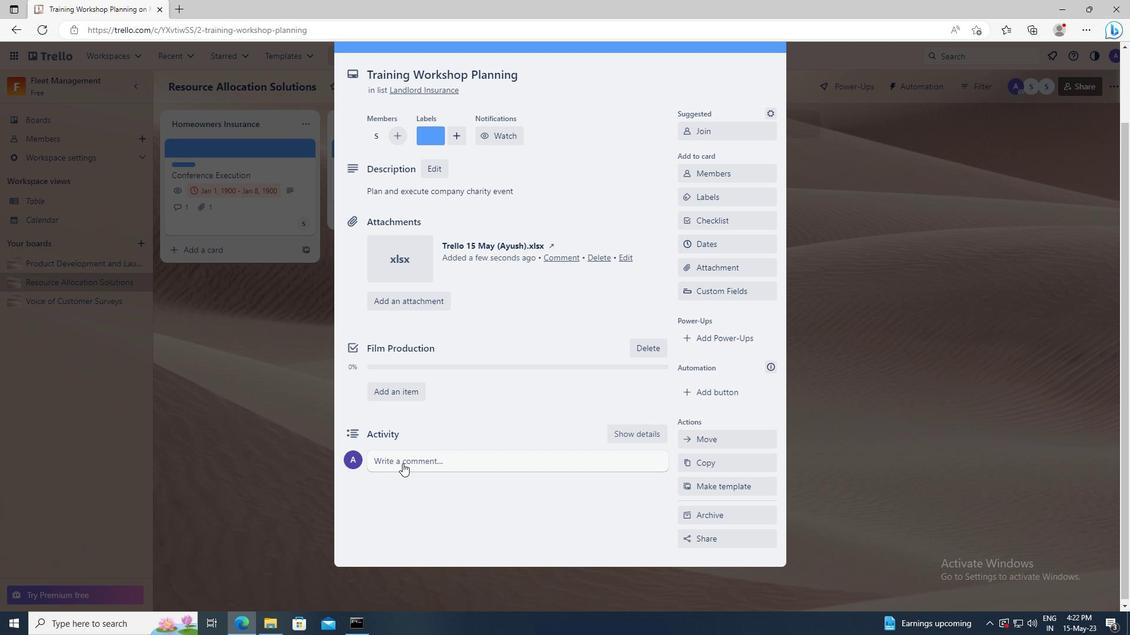 
Action: Key pressed <Key.shift>GIVEN<Key.space>THE<Key.space>POTENTIAL<Key.space>IMPACT<Key.space>OF<Key.space>THIS<Key.space>TASK<Key.space>ON<Key.space>OUR<Key.space>COMPANY<Key.space>ENVIRONMENTAL<Key.space>IMPACT,<Key.space>LET<Key.space>US<Key.space>ENSURE<Key.space>THAT<Key.space>WE<Key.space>APPROACH<Key.space>IT<Key.space>WITH<Key.space>A<Key.space>SENSE<Key.space>OF<Key.space>SUSTAINABILITY<Key.space>AND<Key.space>RESPONSIBILITY.
Screenshot: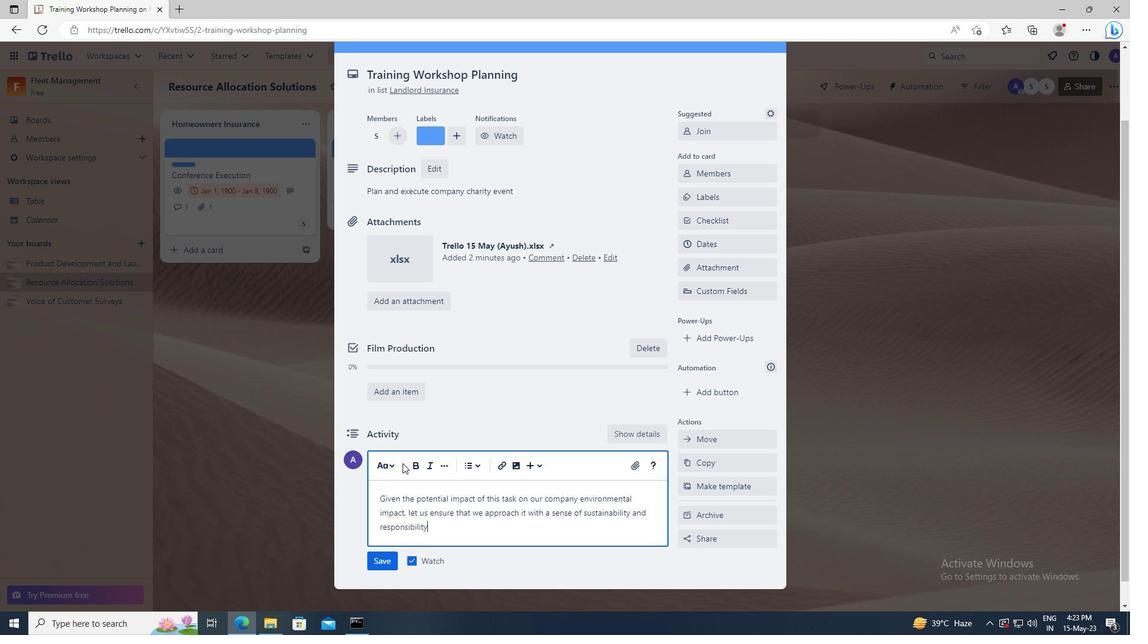 
Action: Mouse moved to (388, 560)
Screenshot: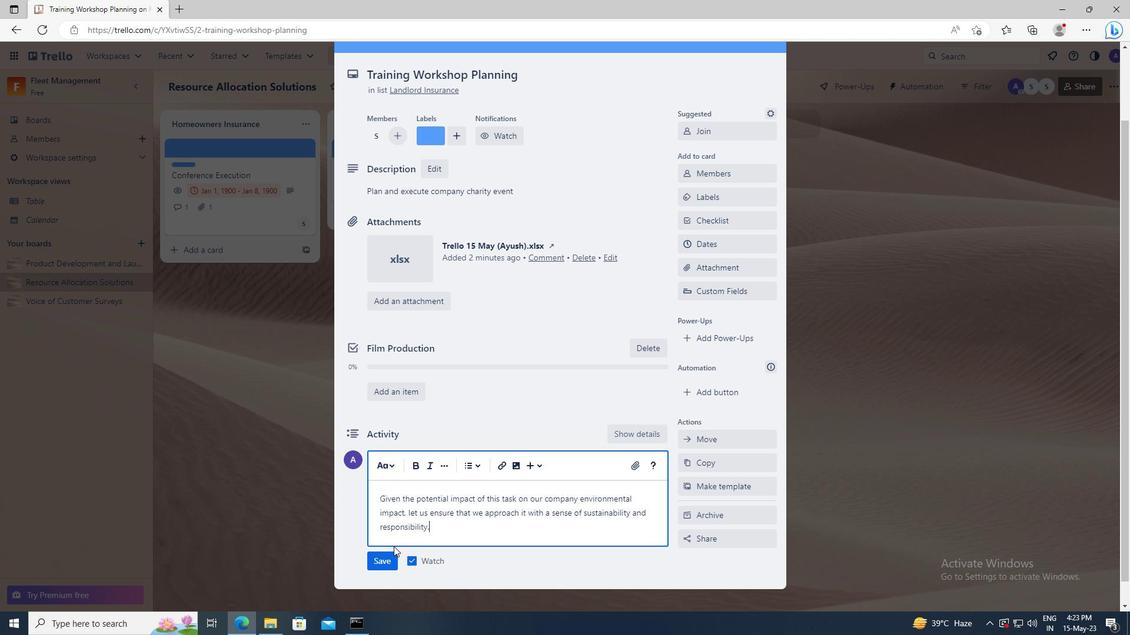 
Action: Mouse pressed left at (388, 560)
Screenshot: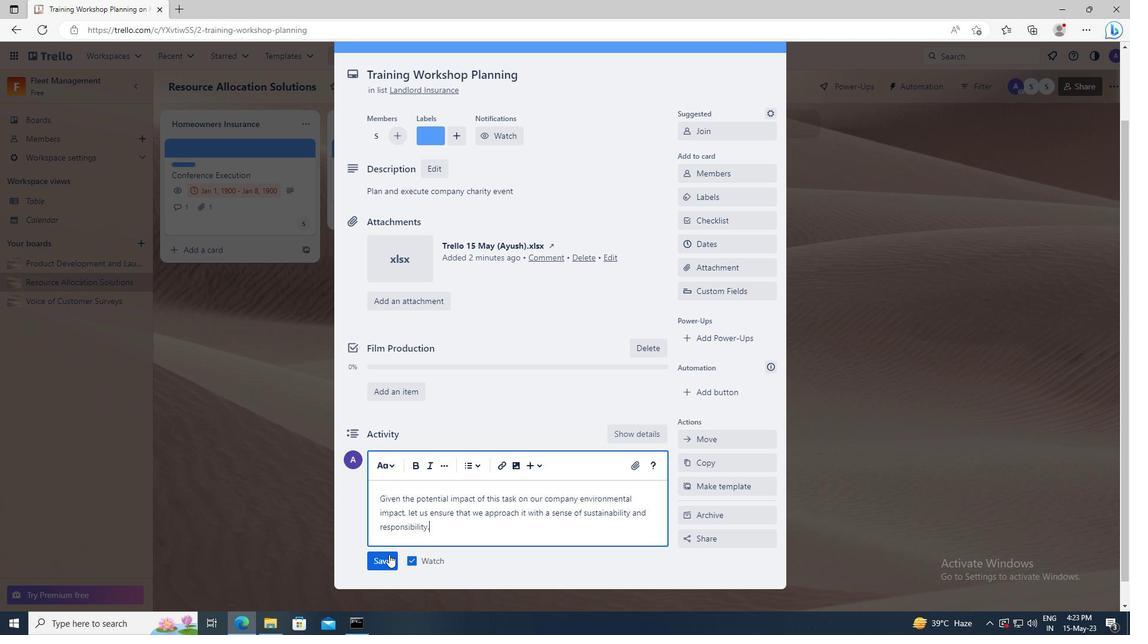 
Action: Mouse moved to (700, 243)
Screenshot: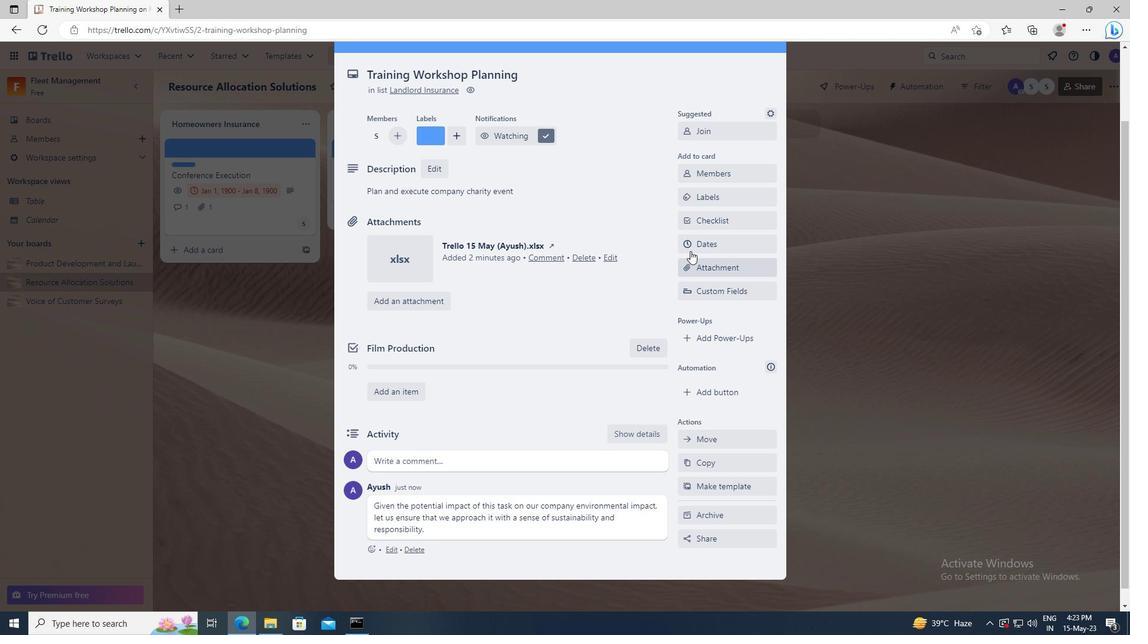 
Action: Mouse pressed left at (700, 243)
Screenshot: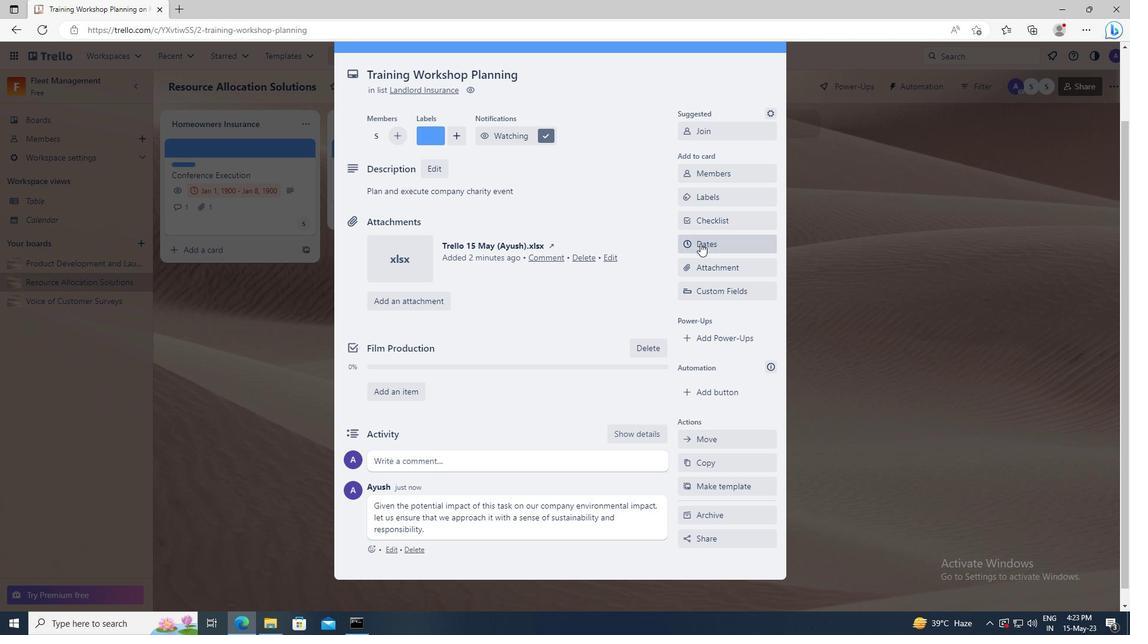 
Action: Mouse moved to (690, 300)
Screenshot: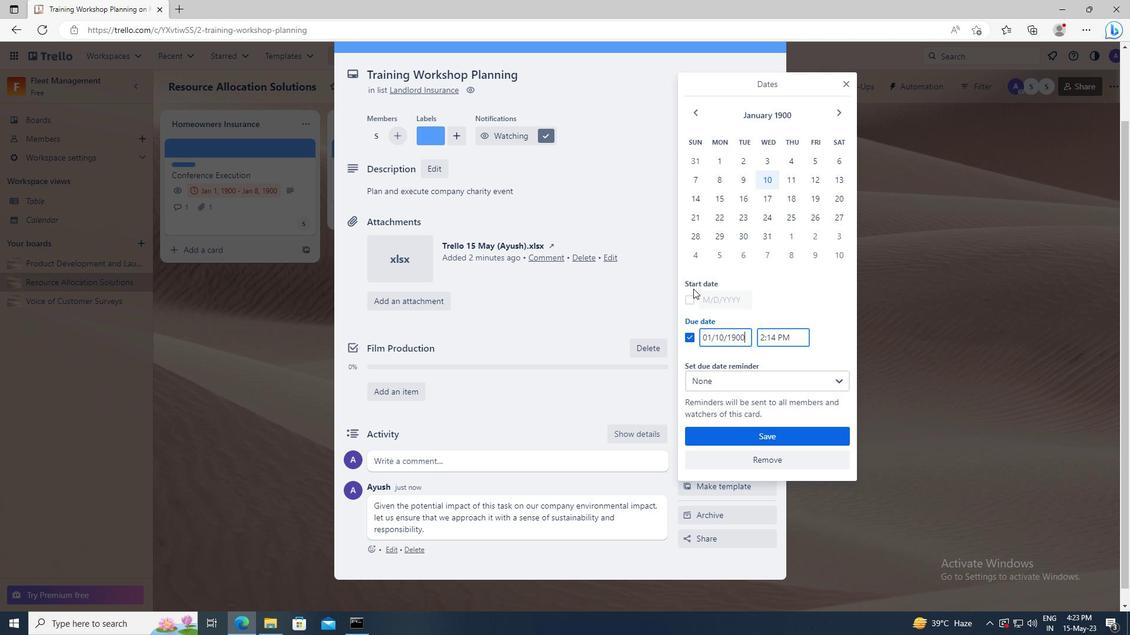 
Action: Mouse pressed left at (690, 300)
Screenshot: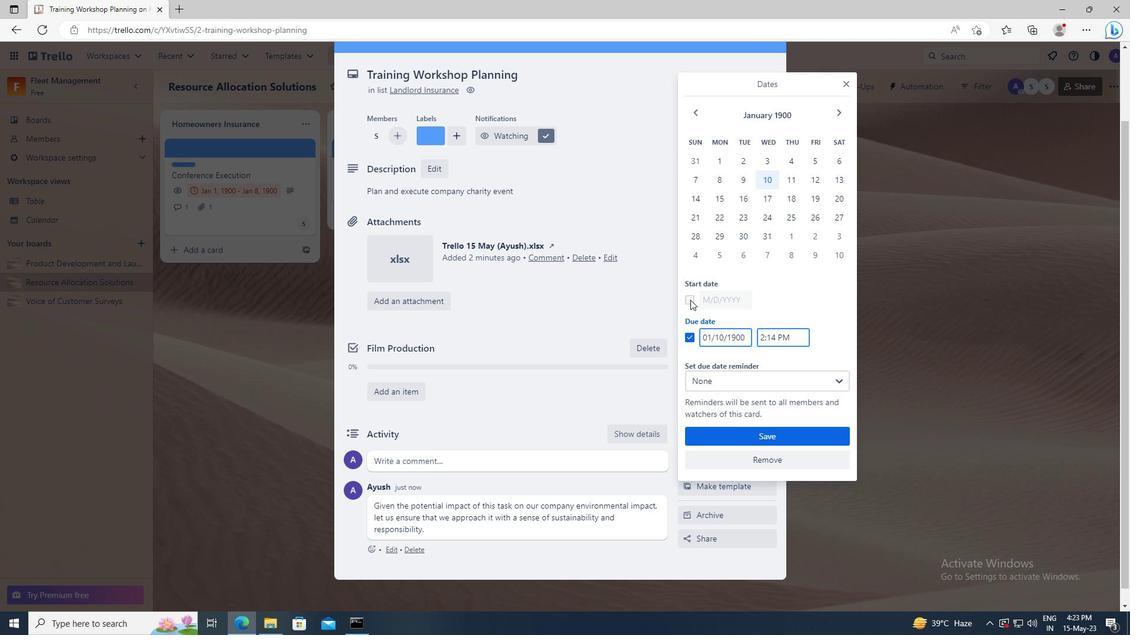 
Action: Mouse moved to (743, 299)
Screenshot: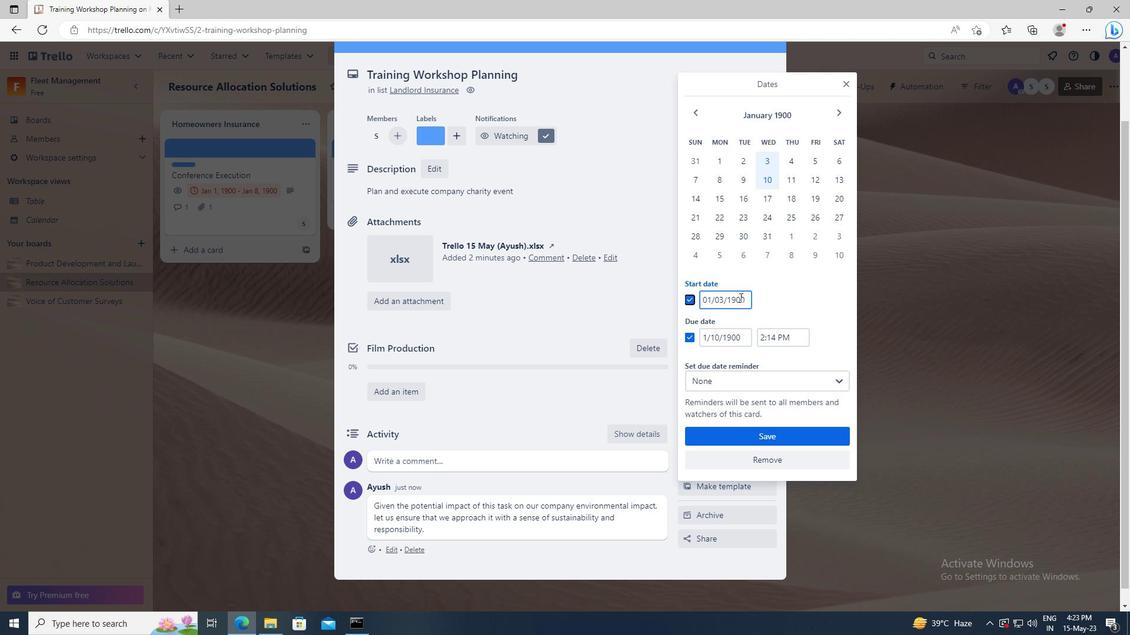 
Action: Mouse pressed left at (743, 299)
Screenshot: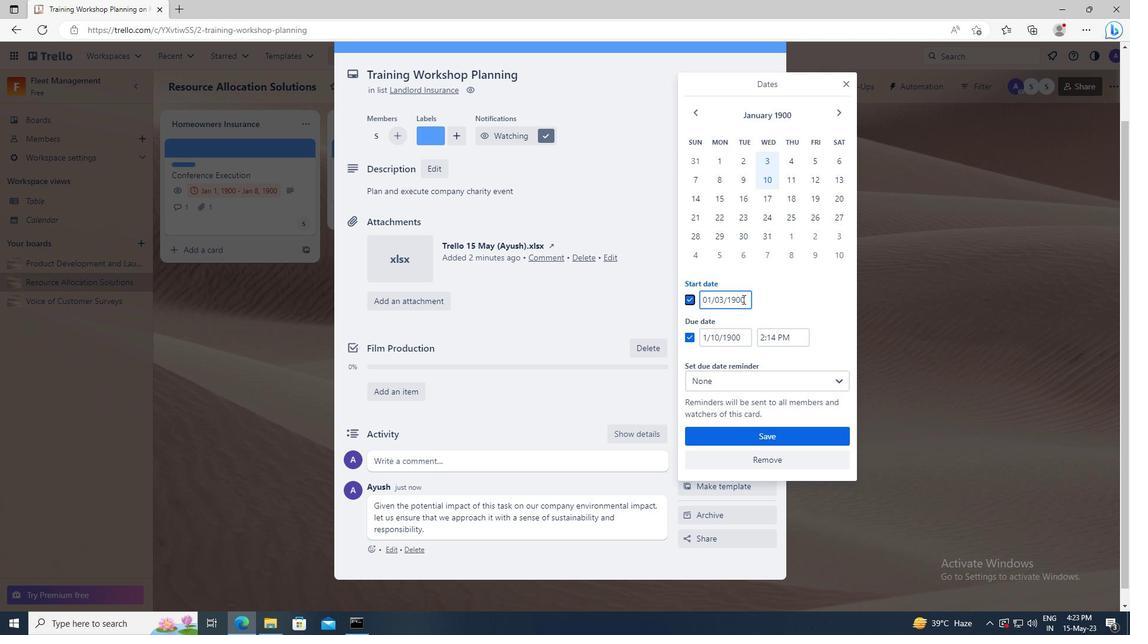 
Action: Mouse moved to (733, 292)
Screenshot: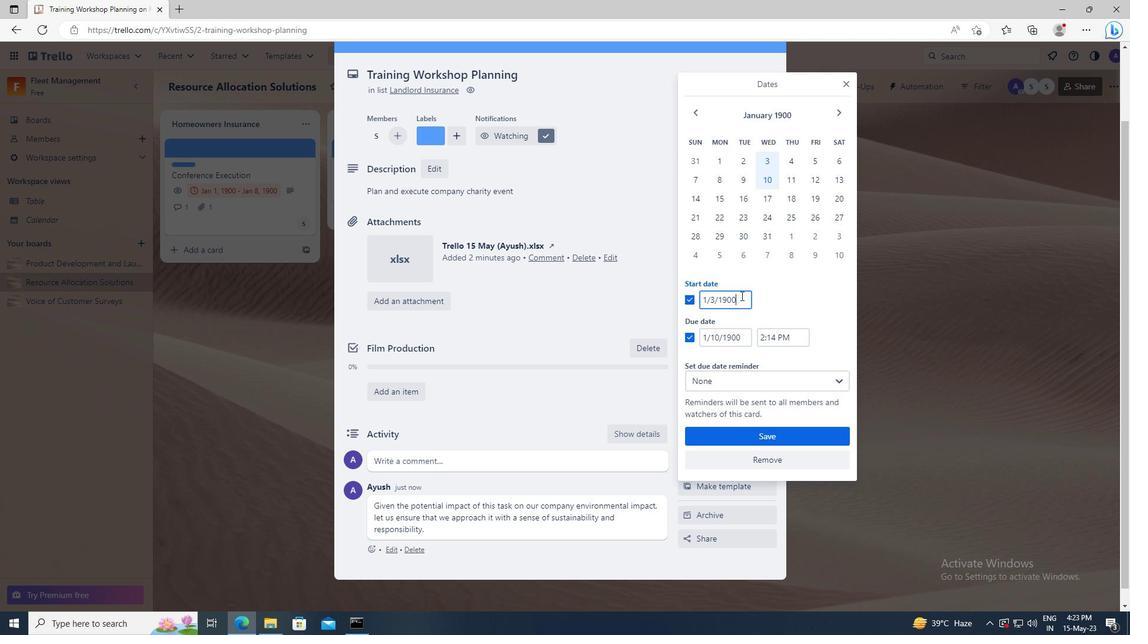 
Action: Key pressed <Key.left><Key.left><Key.left><Key.left><Key.left><Key.backspace>4
Screenshot: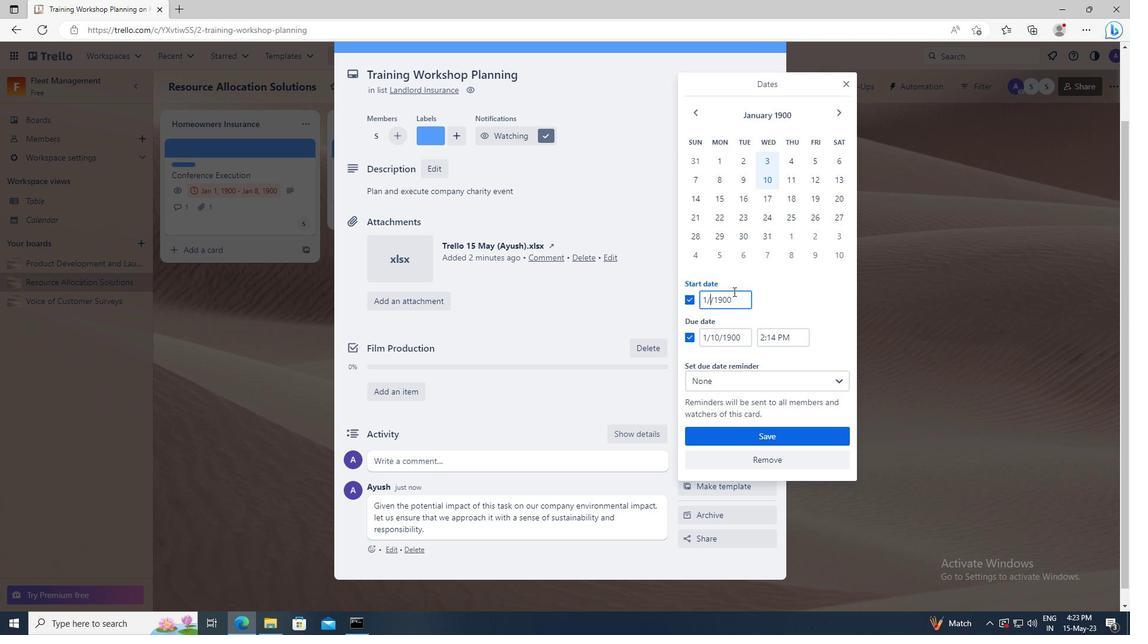 
Action: Mouse moved to (743, 333)
Screenshot: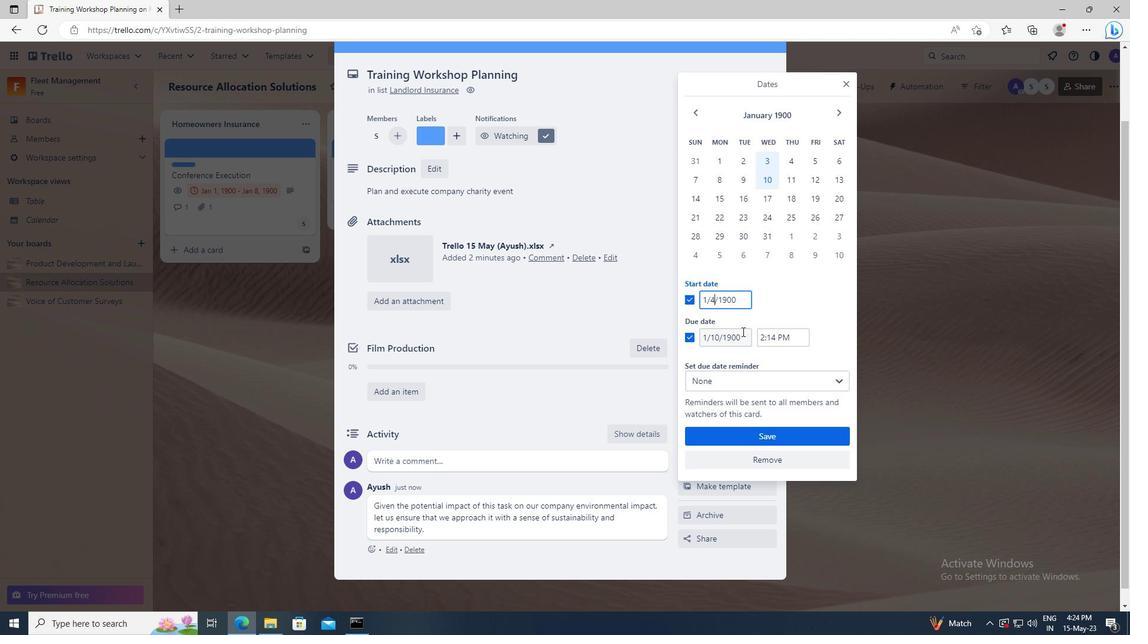 
Action: Mouse pressed left at (743, 333)
Screenshot: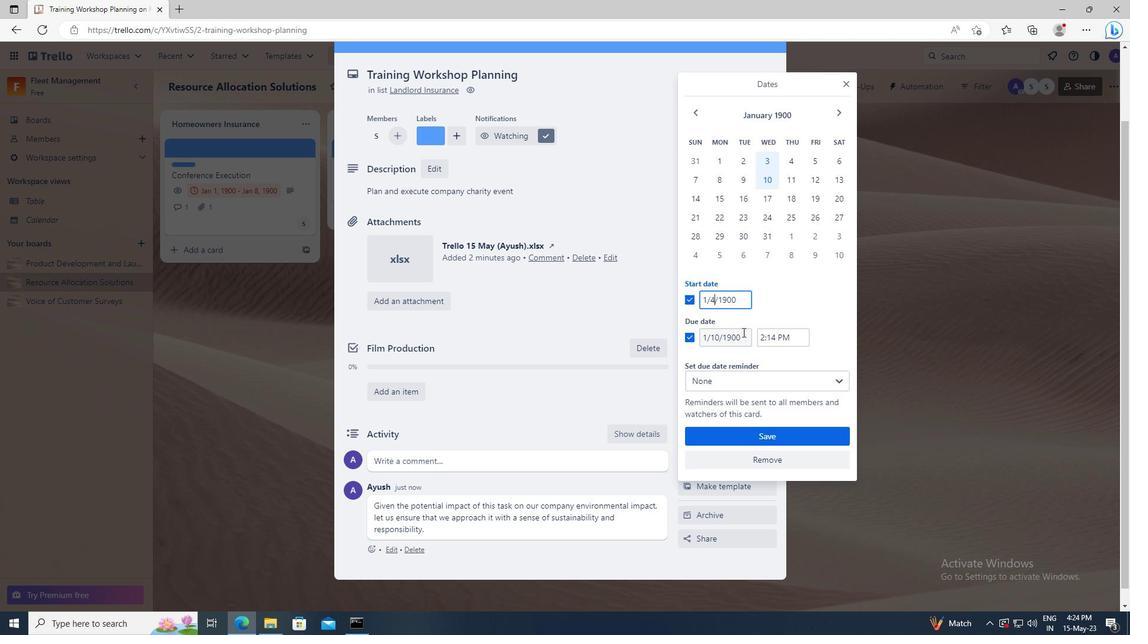 
Action: Key pressed <Key.left><Key.left><Key.left><Key.left><Key.left><Key.backspace><Key.backspace>11
Screenshot: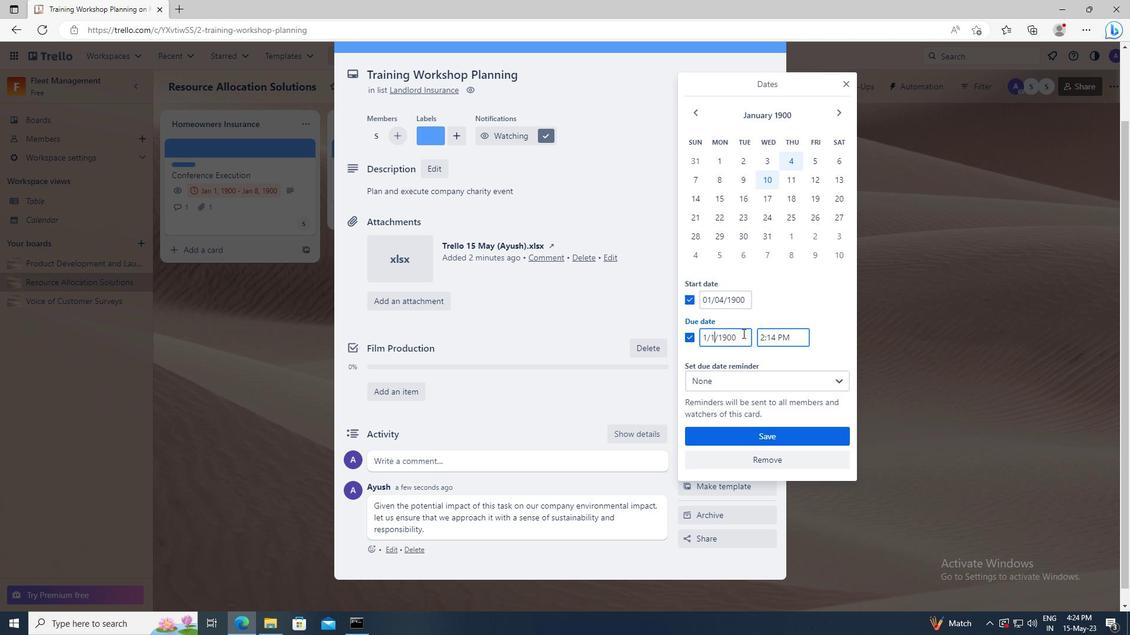 
Action: Mouse moved to (744, 434)
Screenshot: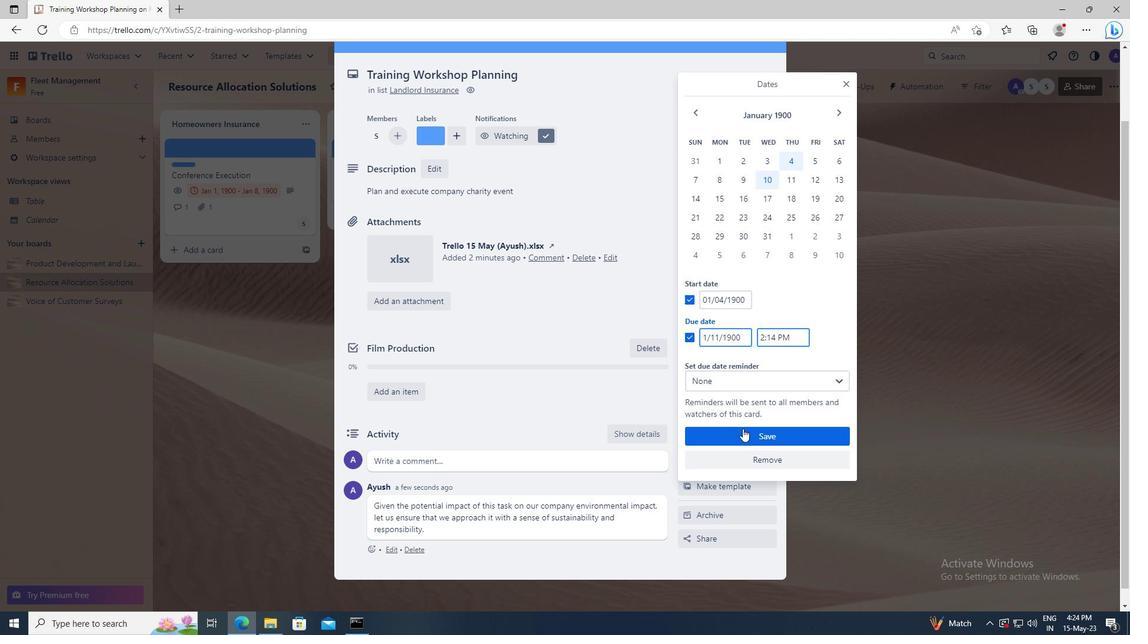 
Action: Mouse pressed left at (744, 434)
Screenshot: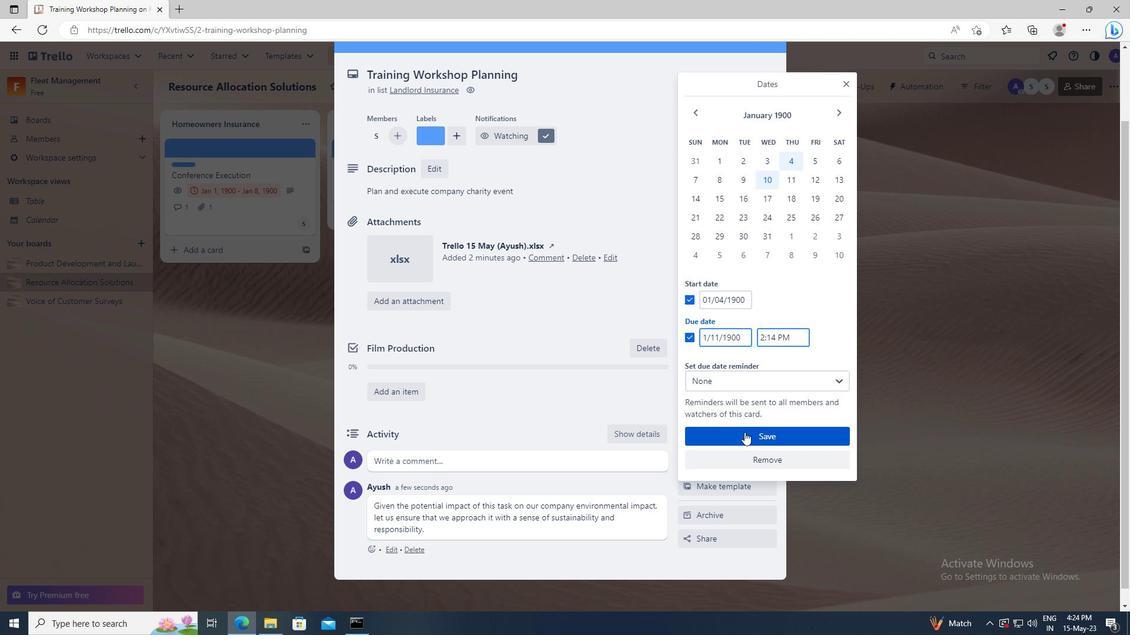 
